 Task: In the Company uncc.edu, Add note: 'Set up a webinar to educate customers on new product features.'. Mark checkbox to create task to follow up ': In 1 week'. Create task, with  description: Schedule Meeting, Add due date: In 1 week; Add reminder: 1 hour before. Set Priority Low  and add note: Make sure to mention the limited-time discount offer during the sales call.. Logged in from softage.6@softage.net
Action: Mouse moved to (107, 72)
Screenshot: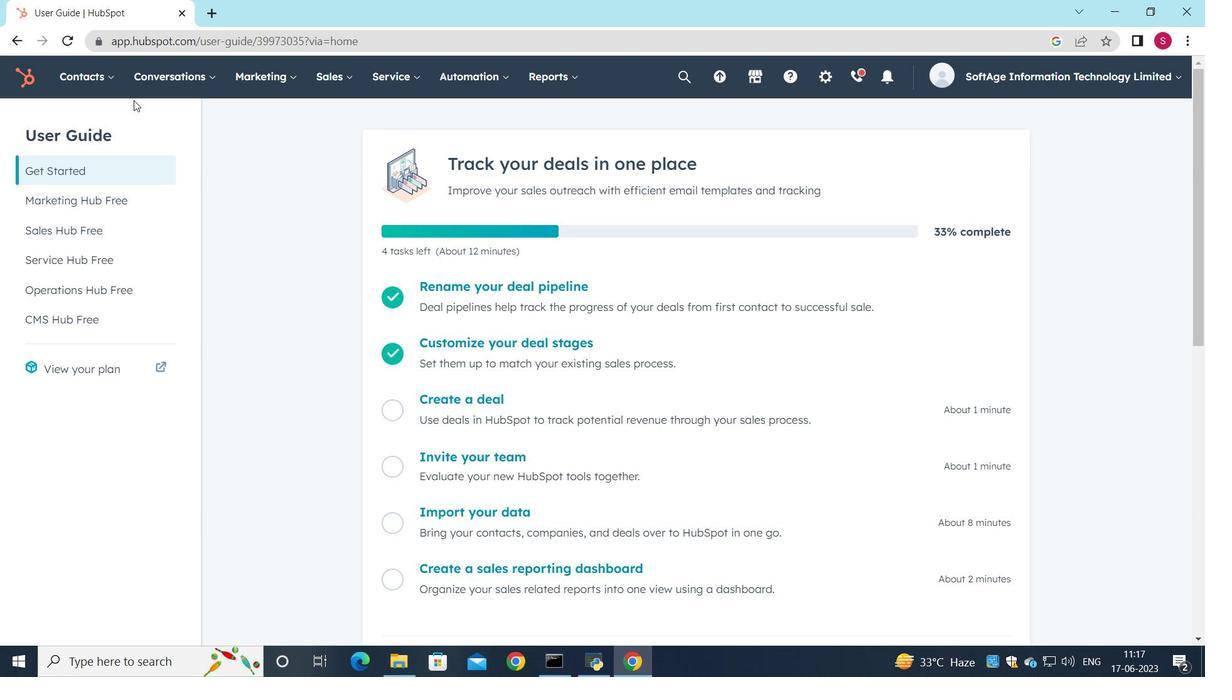 
Action: Mouse pressed left at (107, 72)
Screenshot: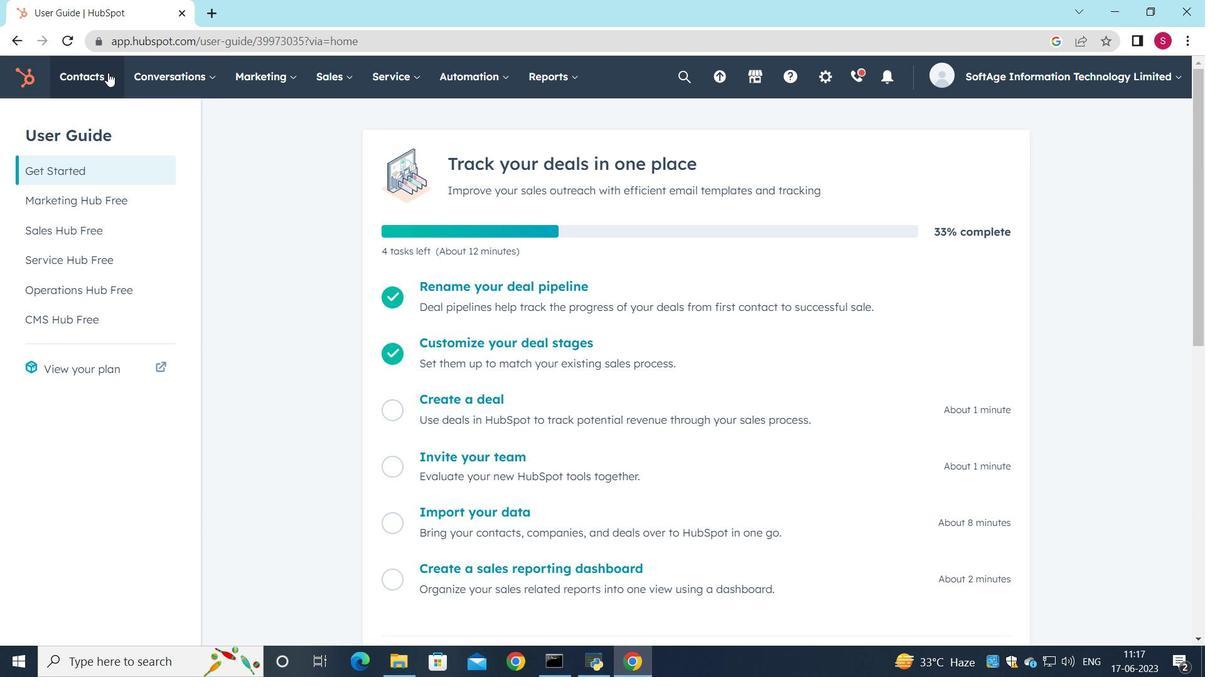 
Action: Mouse moved to (112, 156)
Screenshot: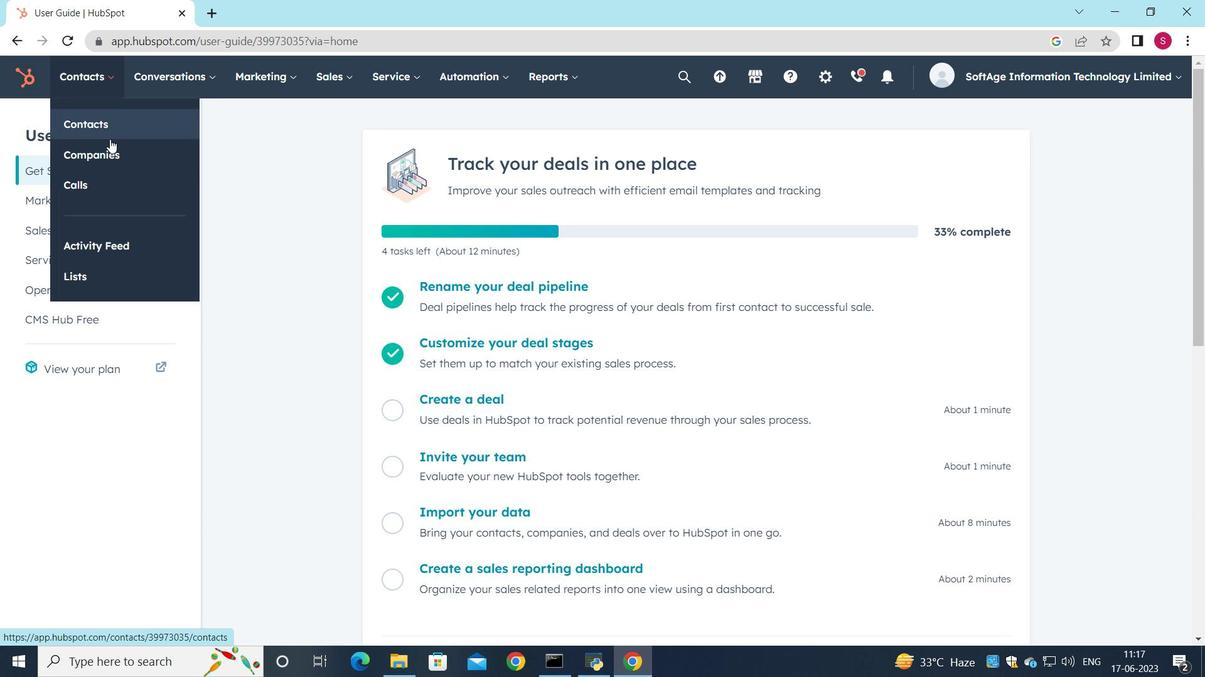 
Action: Mouse pressed left at (112, 156)
Screenshot: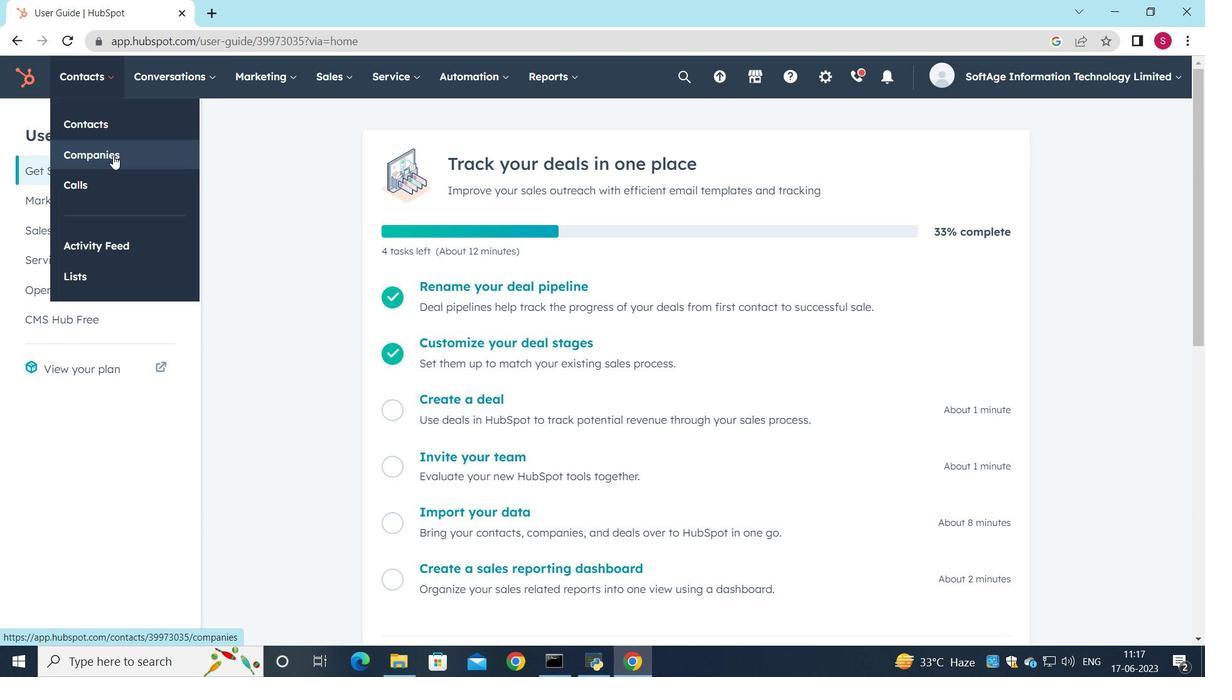 
Action: Mouse moved to (118, 248)
Screenshot: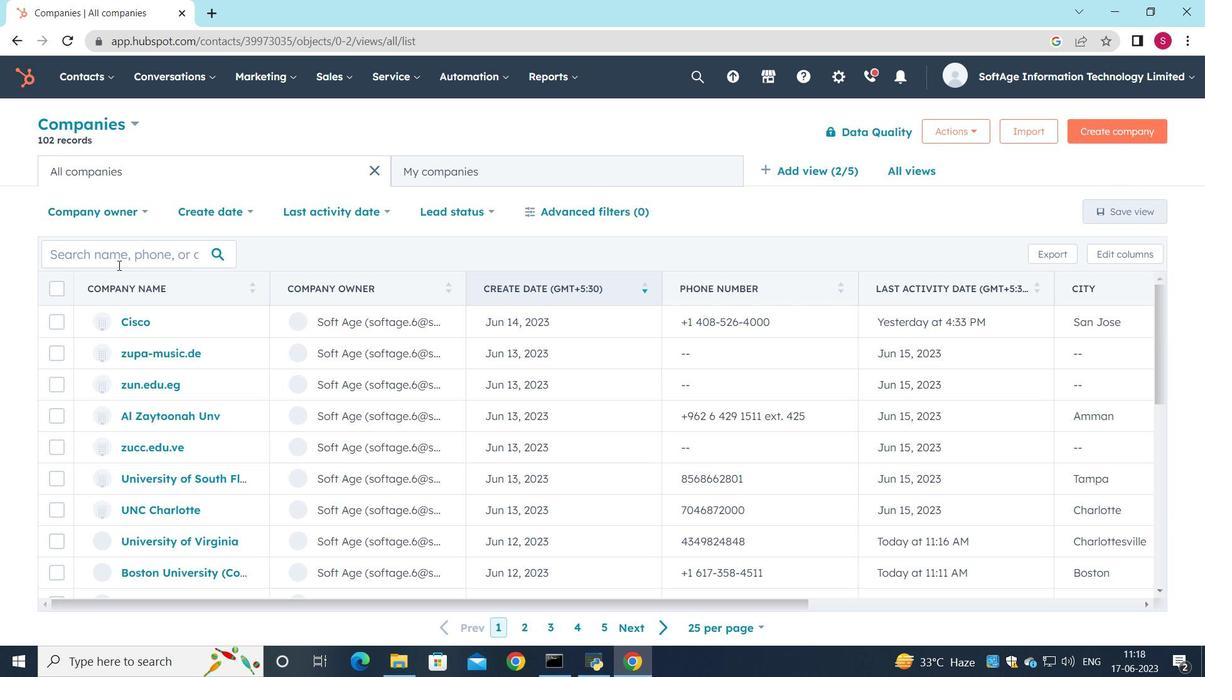 
Action: Mouse pressed left at (118, 248)
Screenshot: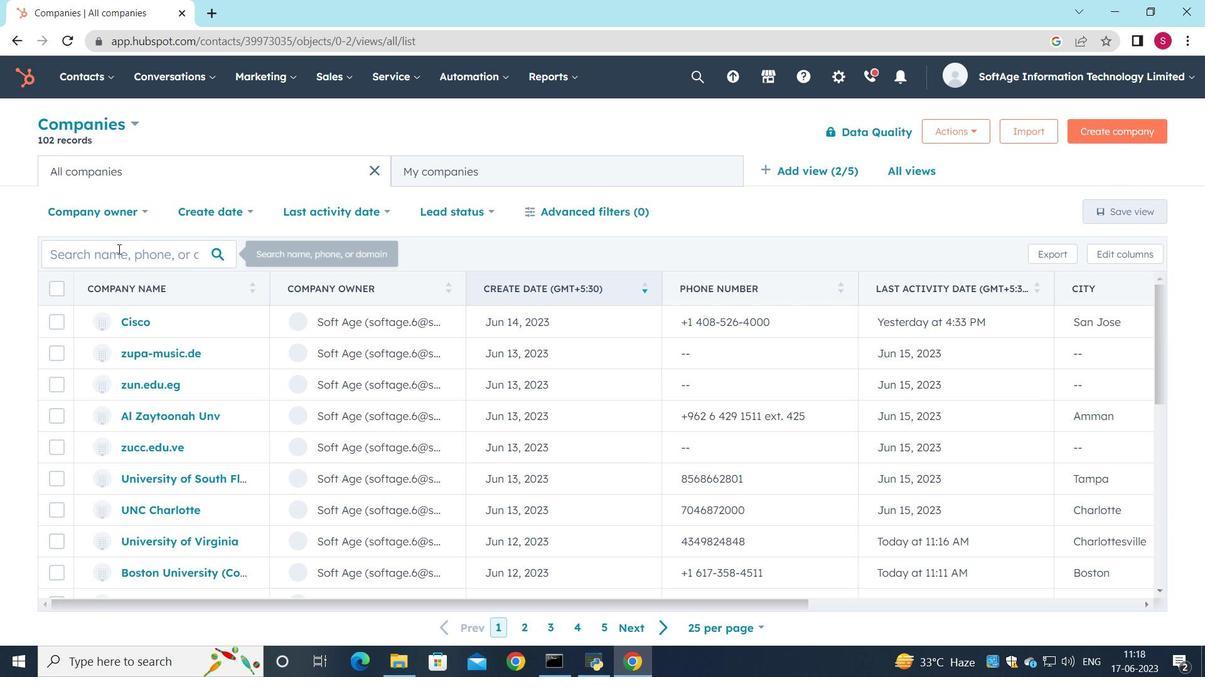 
Action: Key pressed uncc.edu
Screenshot: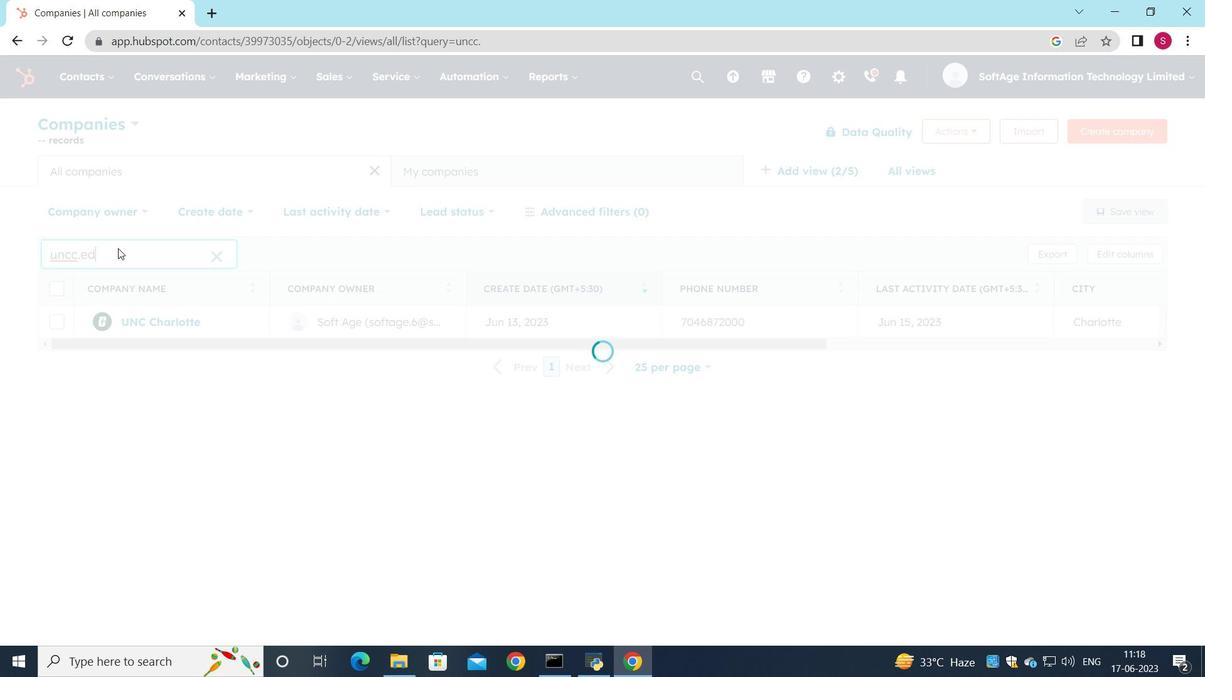 
Action: Mouse moved to (154, 322)
Screenshot: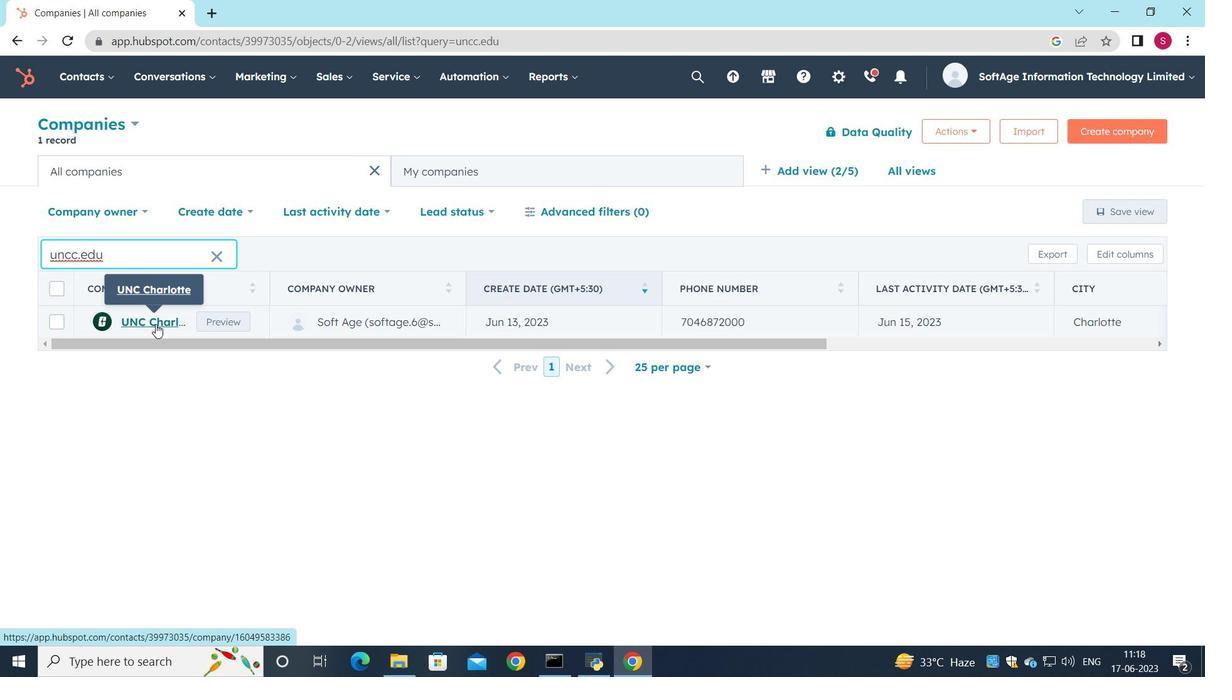 
Action: Mouse pressed left at (154, 322)
Screenshot: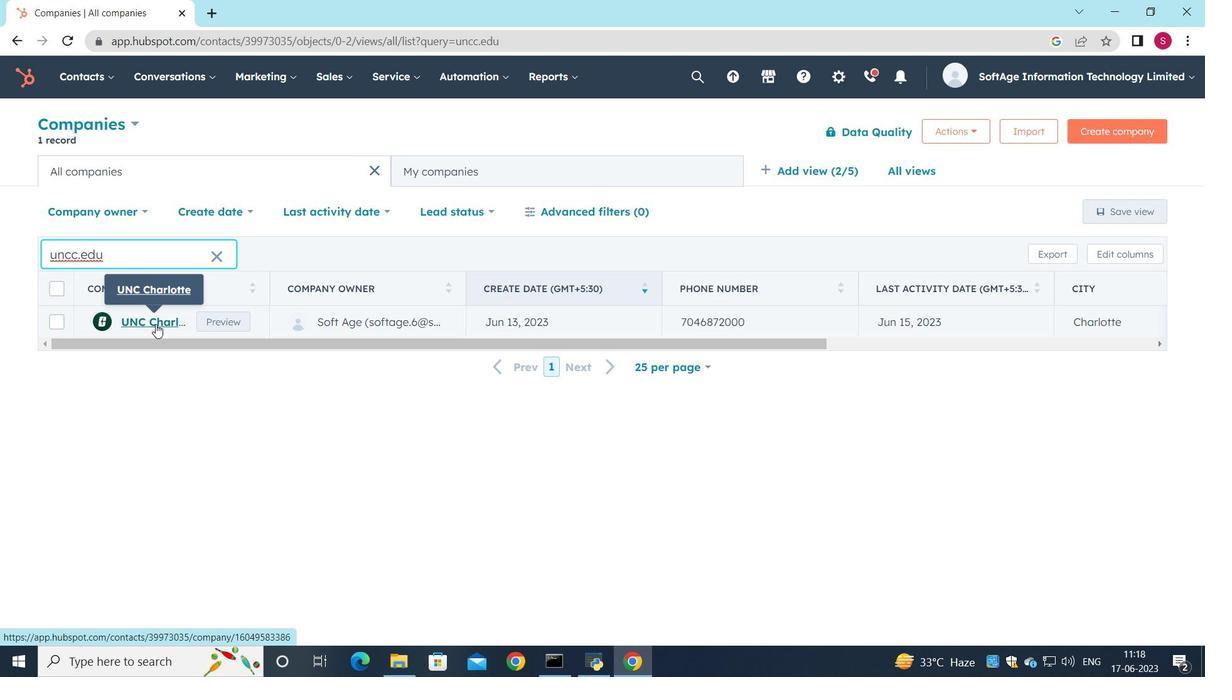 
Action: Mouse moved to (39, 256)
Screenshot: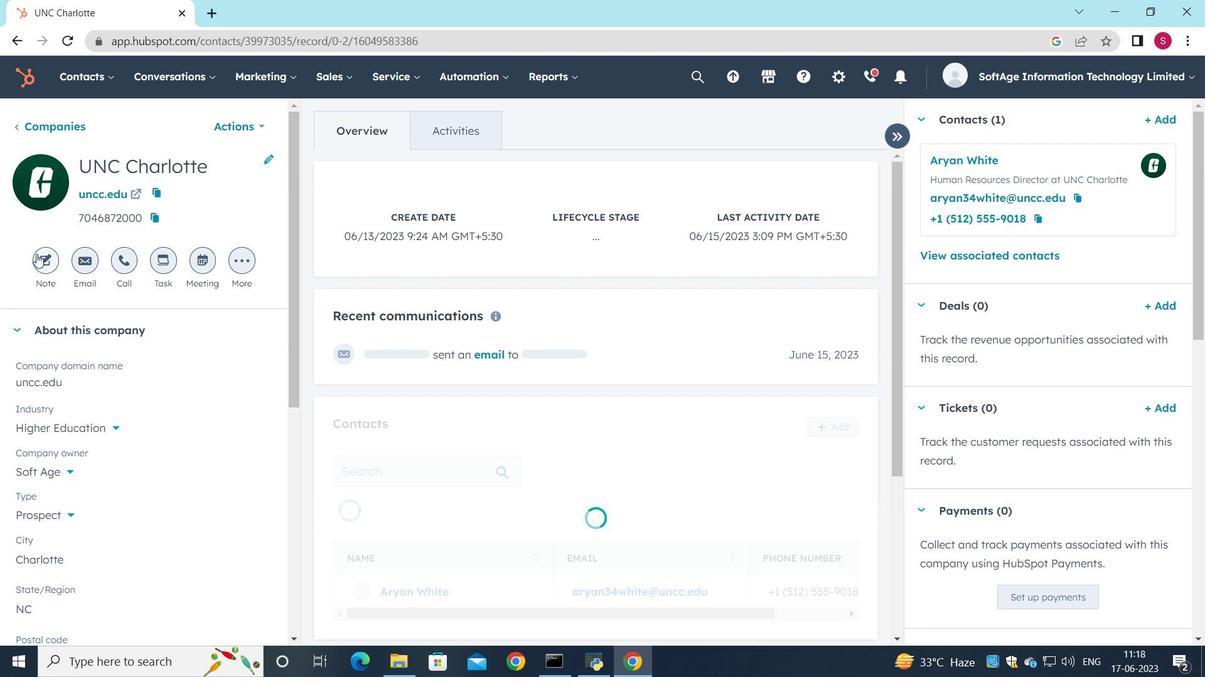 
Action: Mouse pressed left at (39, 256)
Screenshot: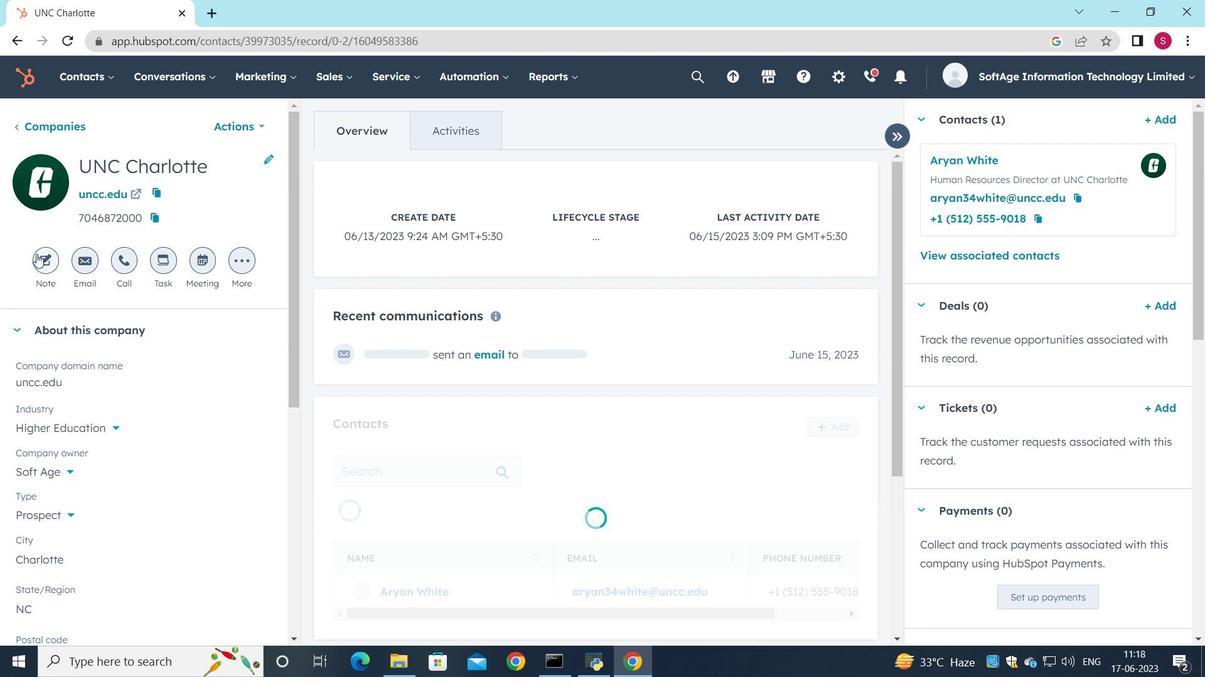 
Action: Mouse moved to (699, 311)
Screenshot: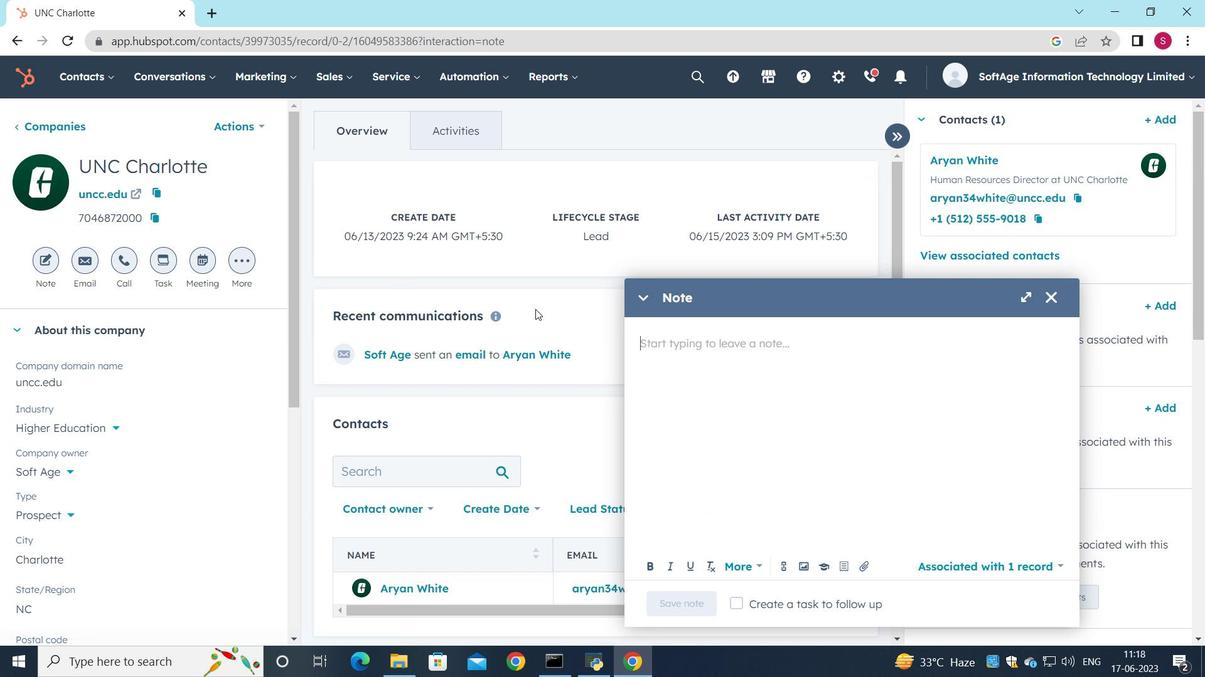 
Action: Key pressed <Key.shift>Set<Key.space>up<Key.space>a<Key.space>webinar<Key.space>to<Key.space>educate<Key.space>customers<Key.space>on<Key.space>new<Key.space>product<Key.space>features
Screenshot: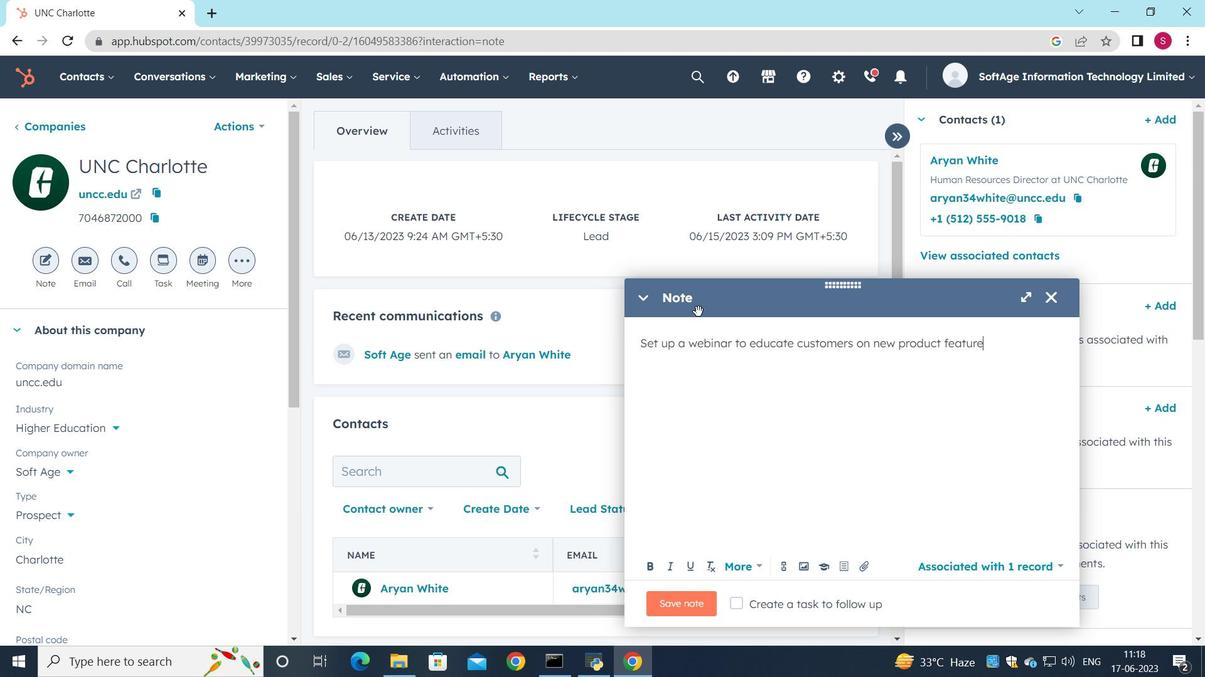 
Action: Mouse moved to (730, 598)
Screenshot: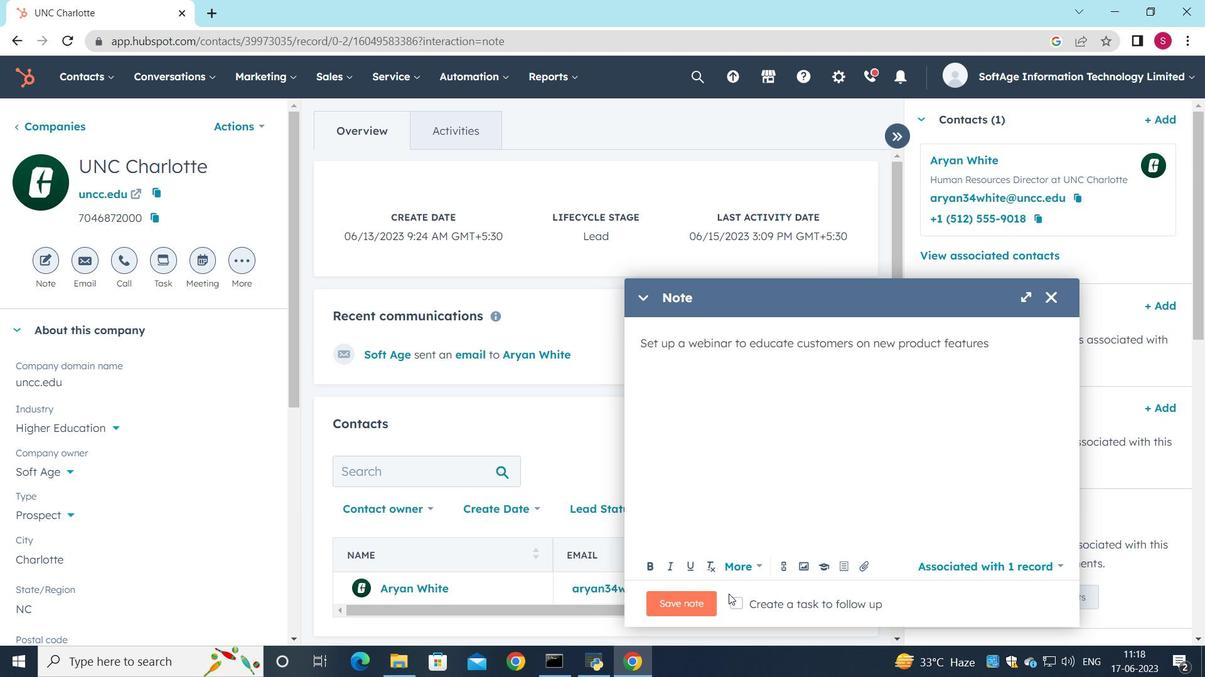 
Action: Mouse pressed left at (730, 598)
Screenshot: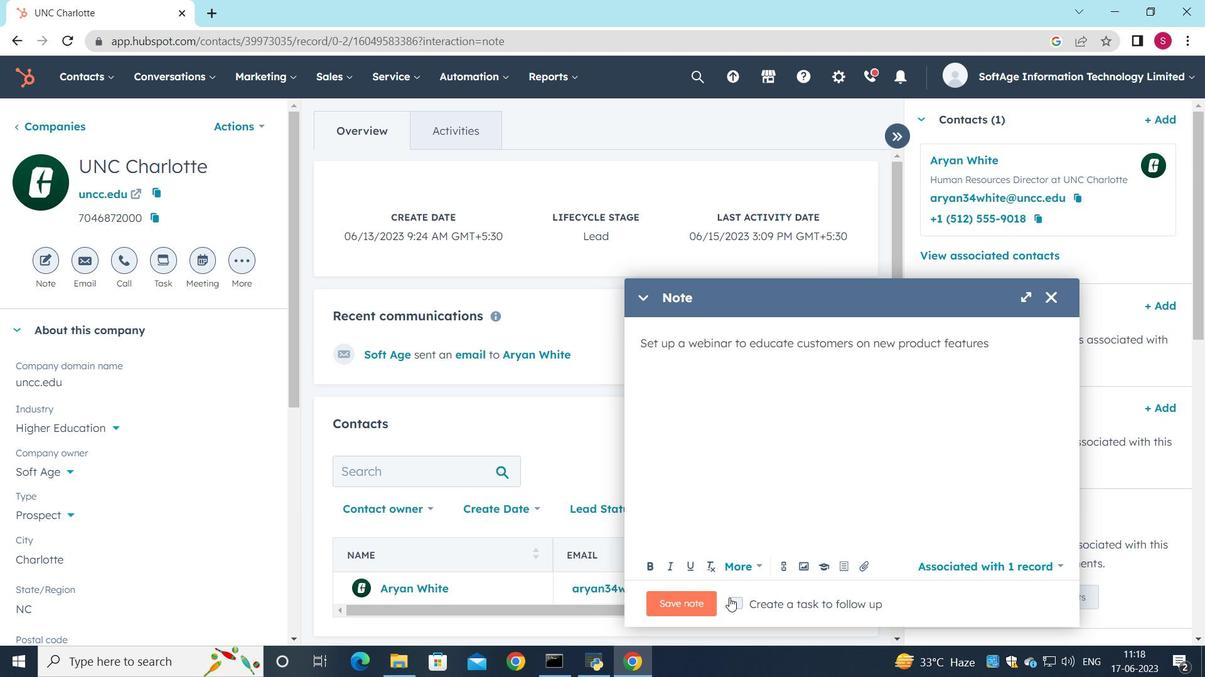 
Action: Mouse moved to (811, 613)
Screenshot: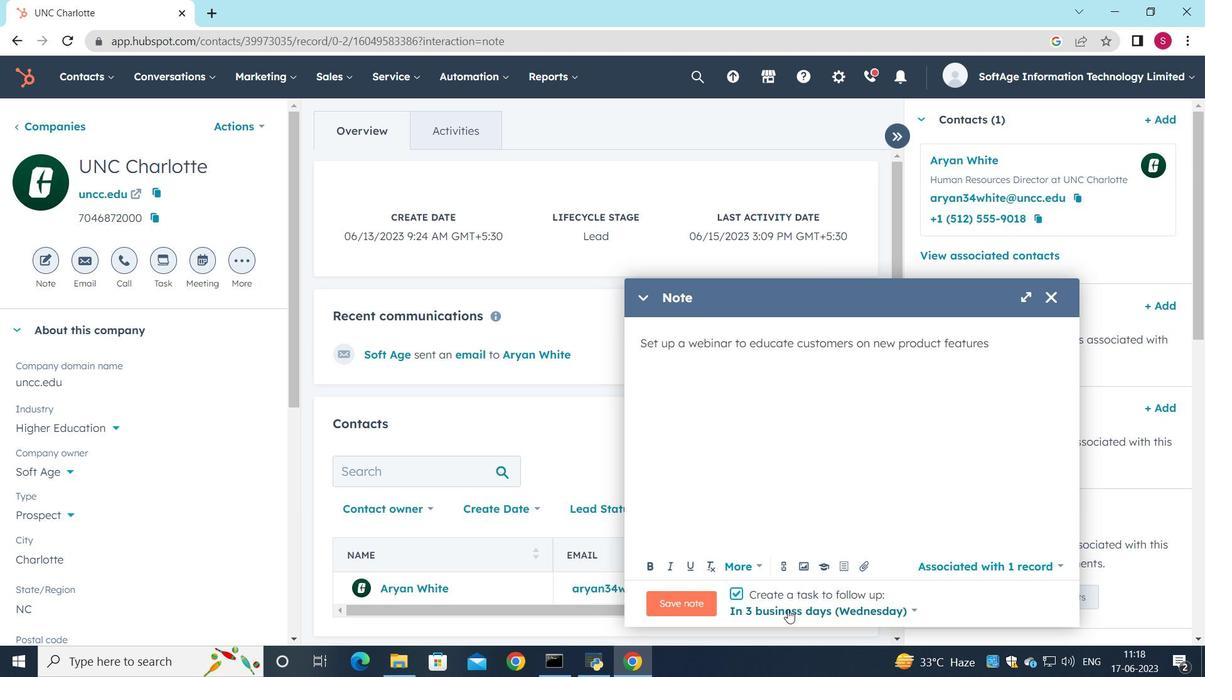 
Action: Mouse pressed left at (811, 613)
Screenshot: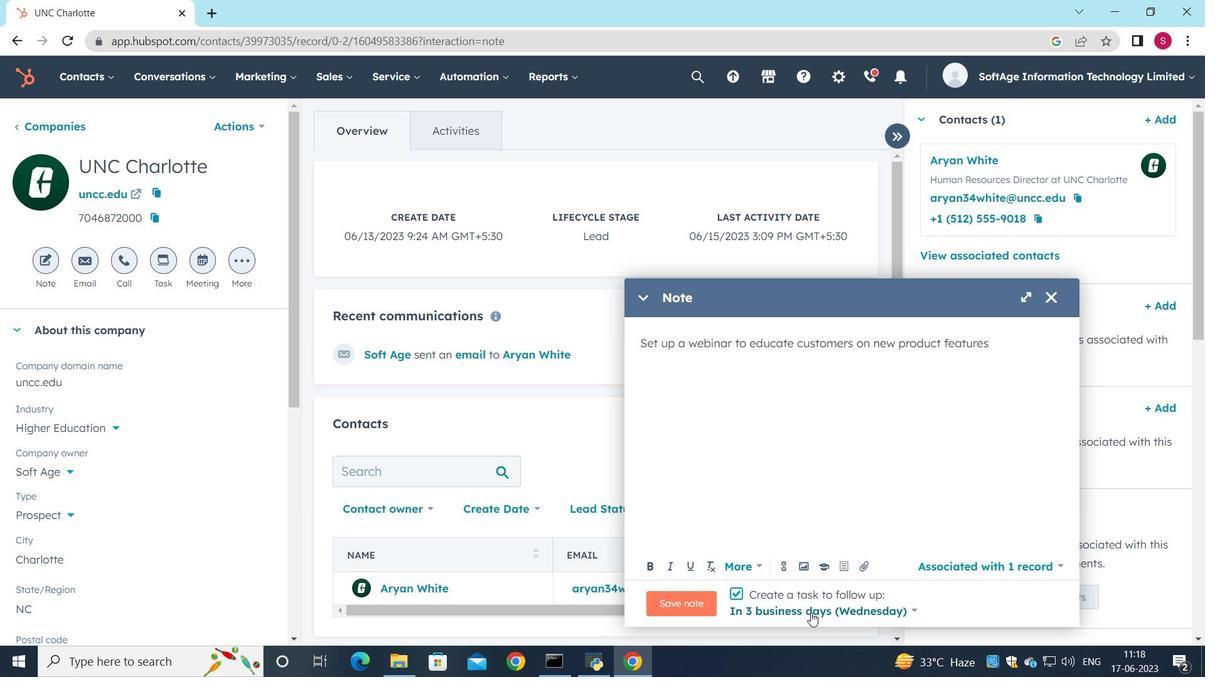 
Action: Mouse moved to (816, 483)
Screenshot: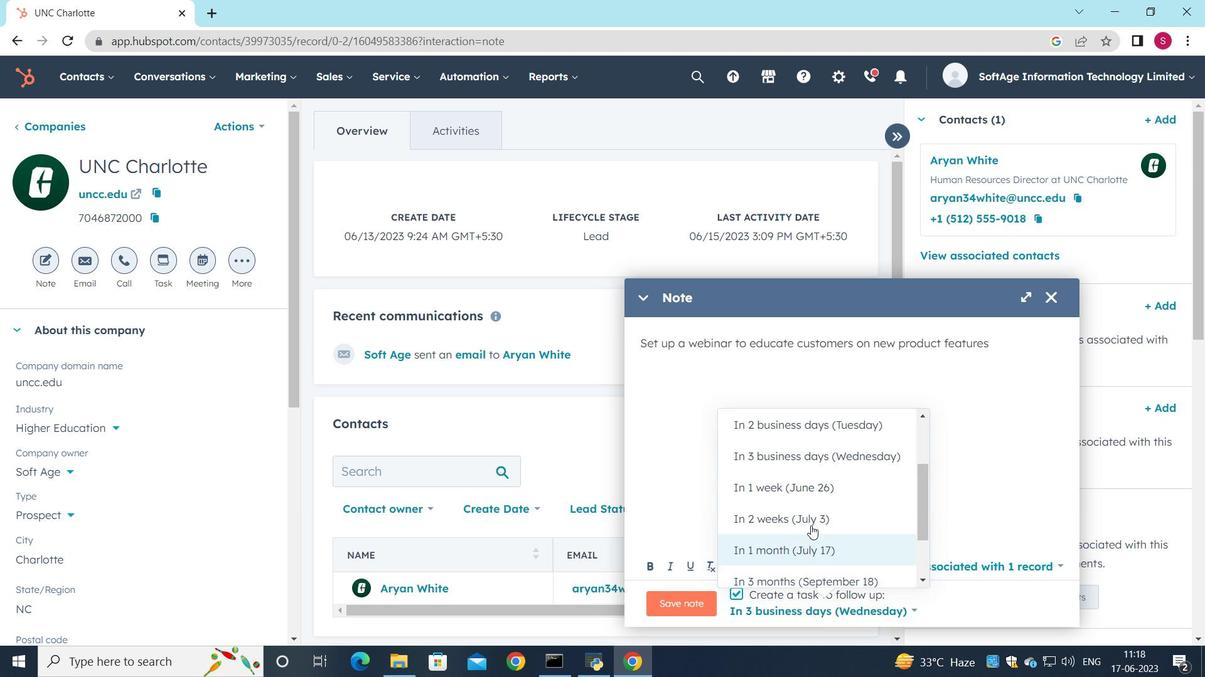 
Action: Mouse pressed left at (816, 483)
Screenshot: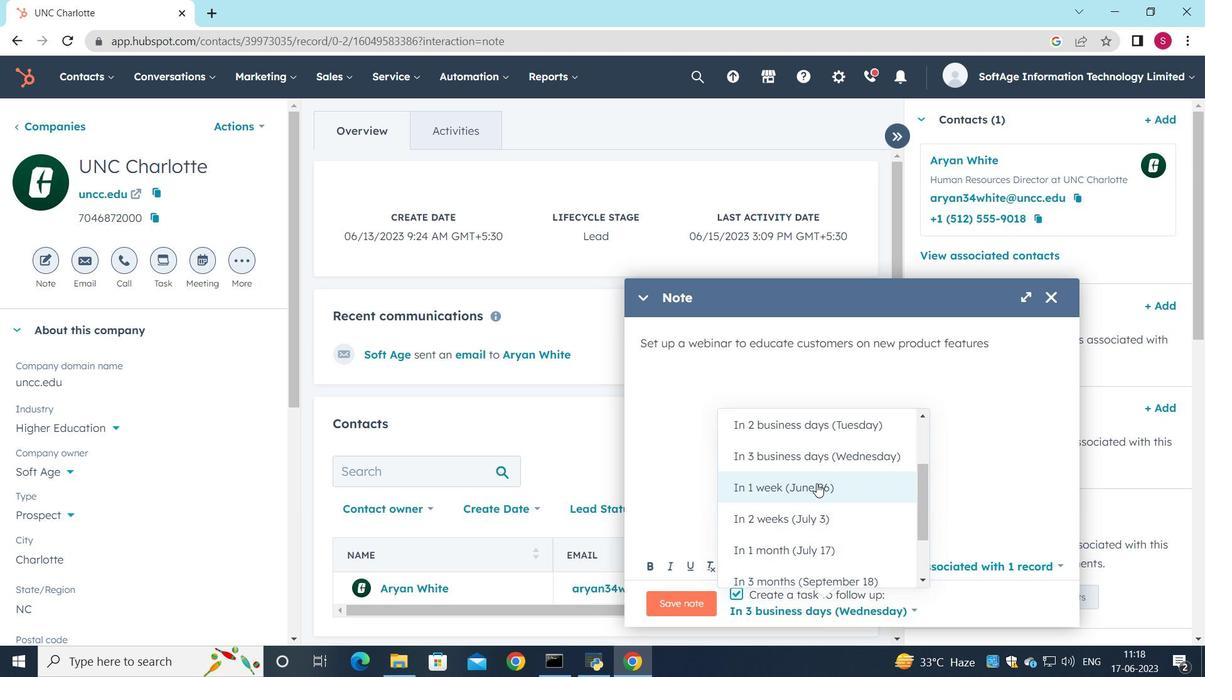 
Action: Mouse moved to (688, 612)
Screenshot: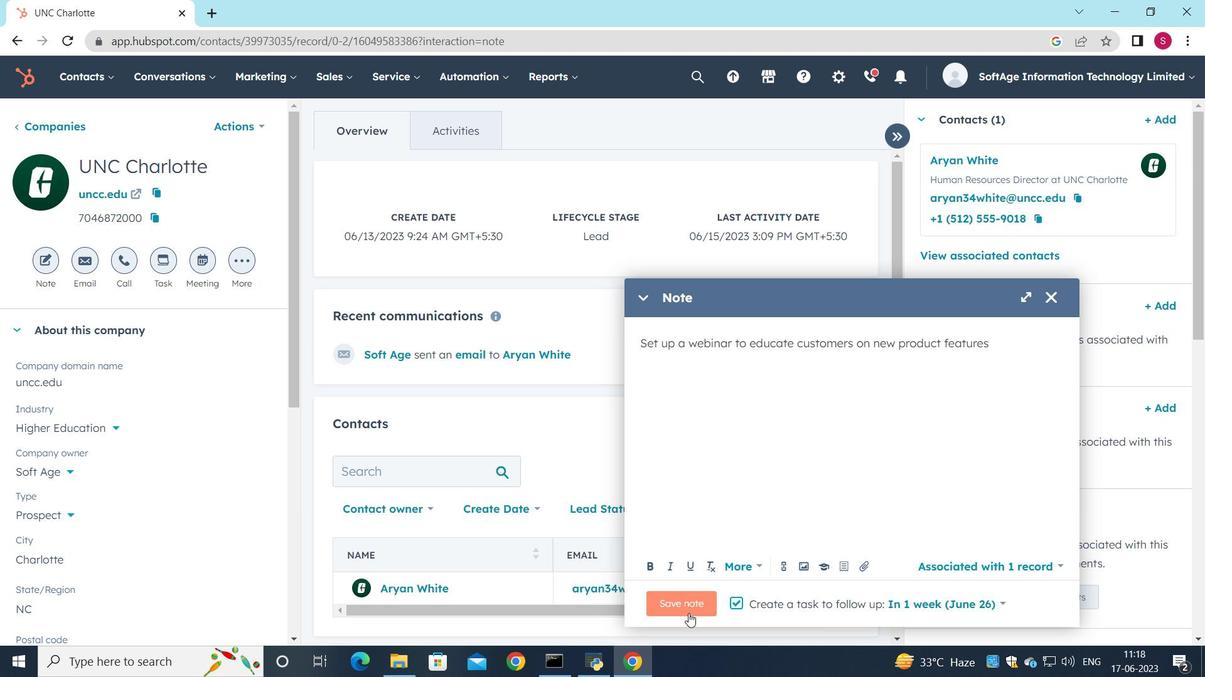 
Action: Mouse pressed left at (688, 612)
Screenshot: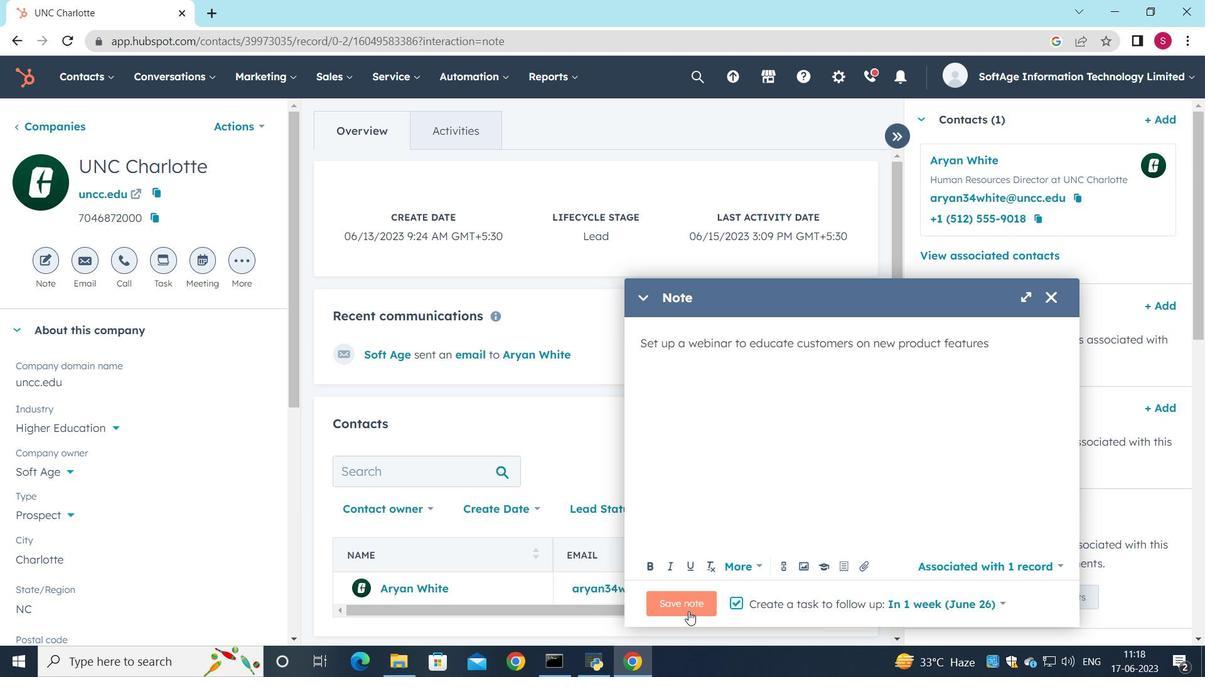 
Action: Mouse moved to (155, 273)
Screenshot: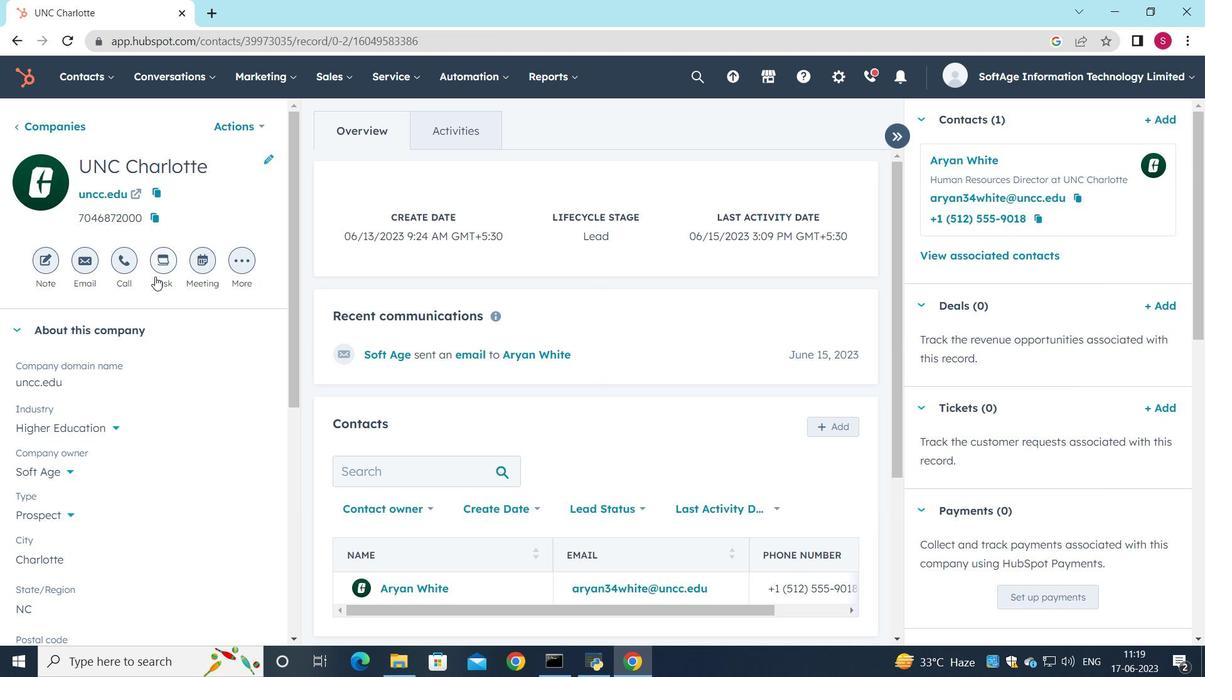 
Action: Mouse pressed left at (155, 273)
Screenshot: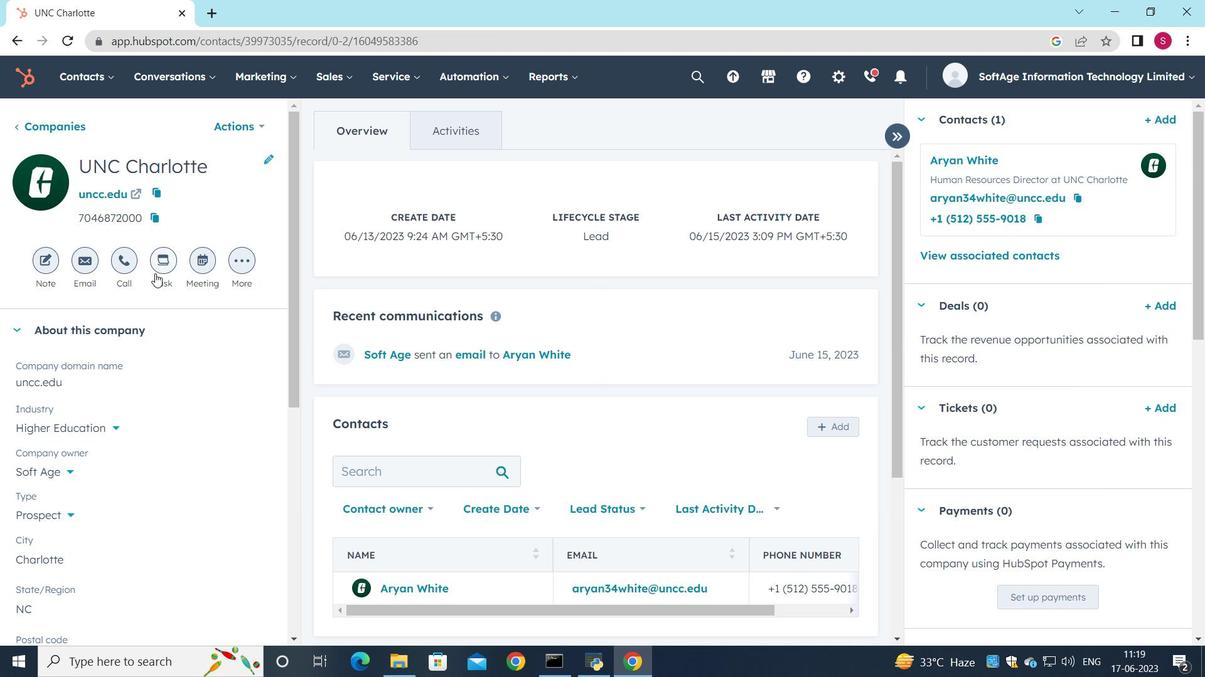 
Action: Mouse moved to (748, 263)
Screenshot: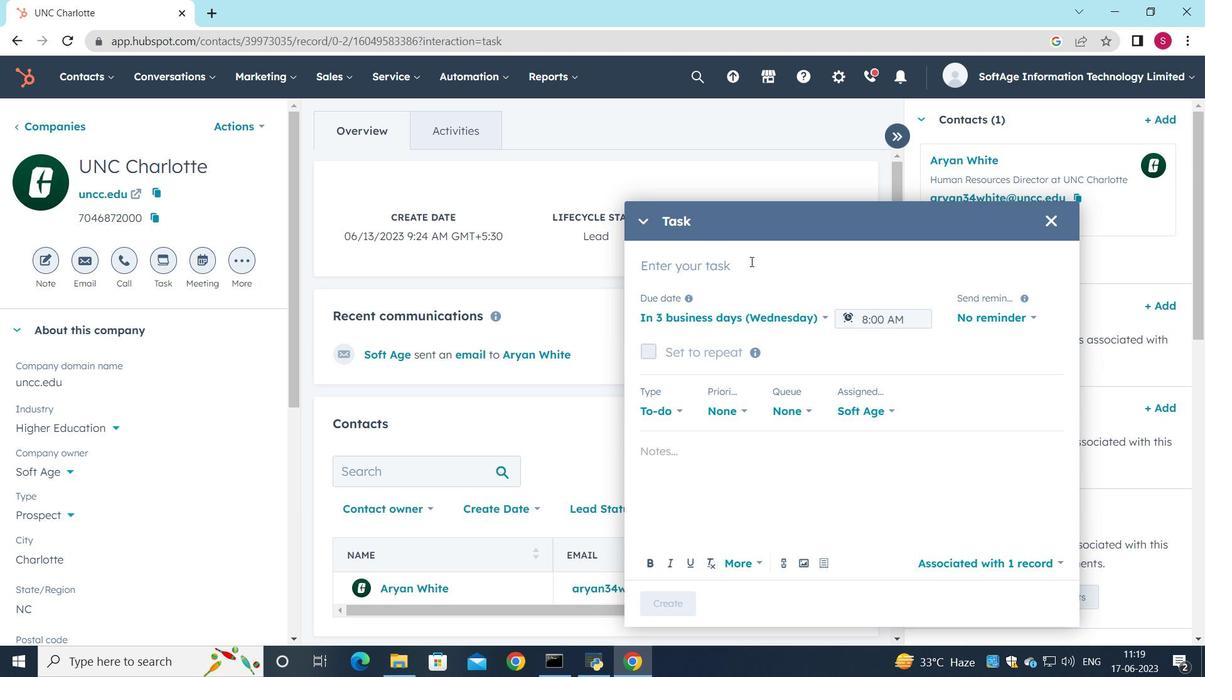 
Action: Key pressed <Key.shift>Schedule<Key.space><Key.shift>Meeting
Screenshot: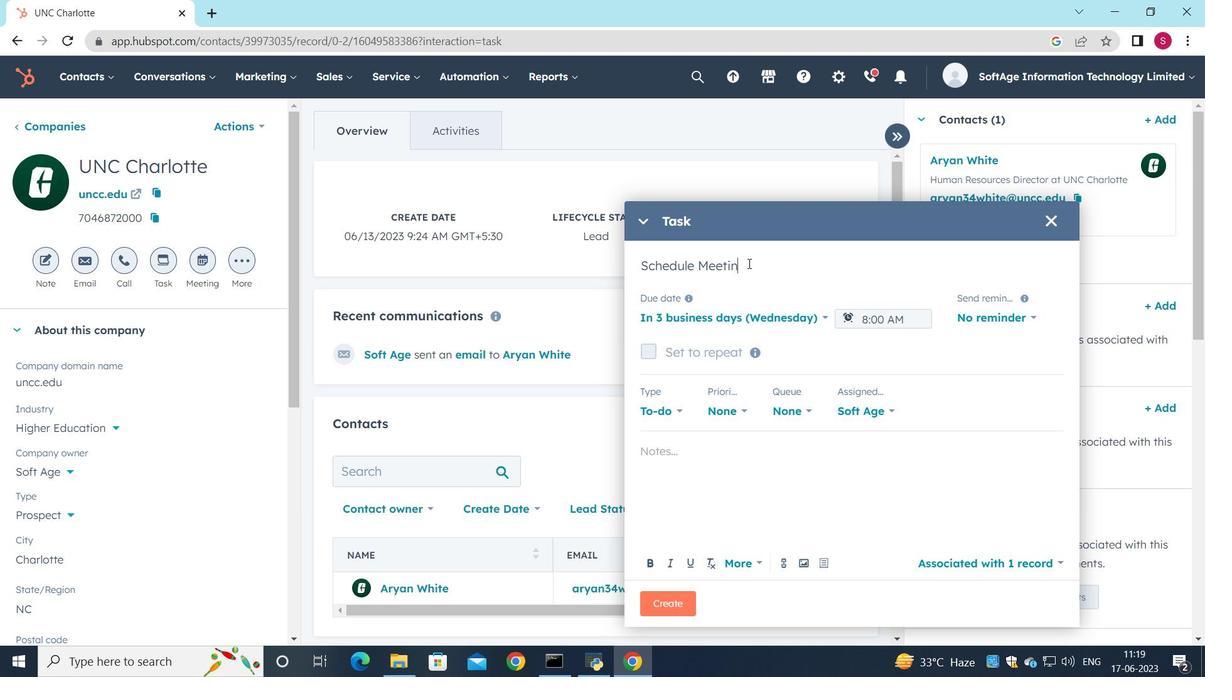 
Action: Mouse moved to (820, 323)
Screenshot: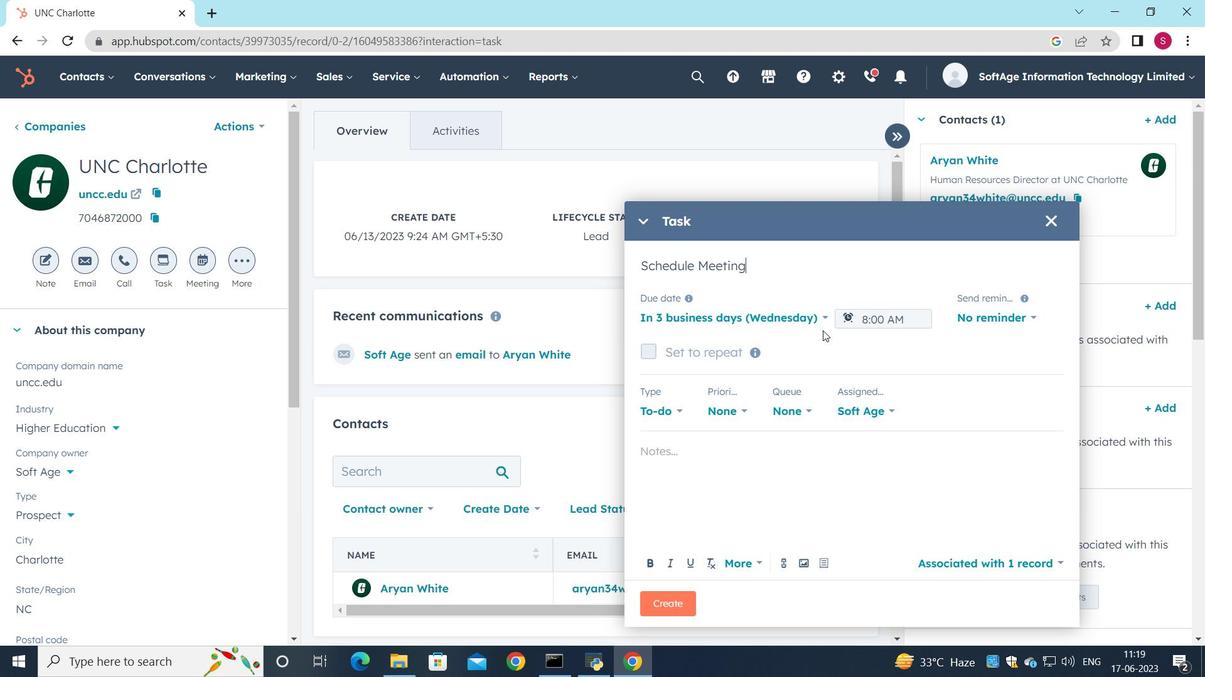 
Action: Mouse pressed left at (820, 323)
Screenshot: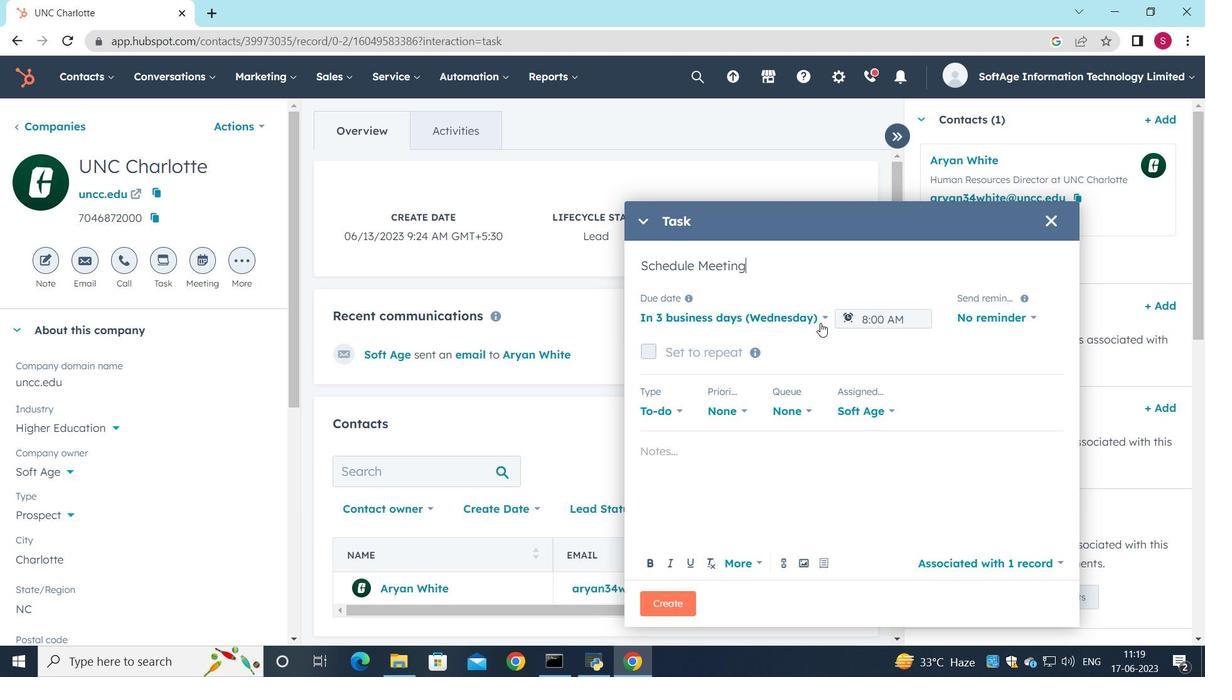 
Action: Mouse moved to (753, 427)
Screenshot: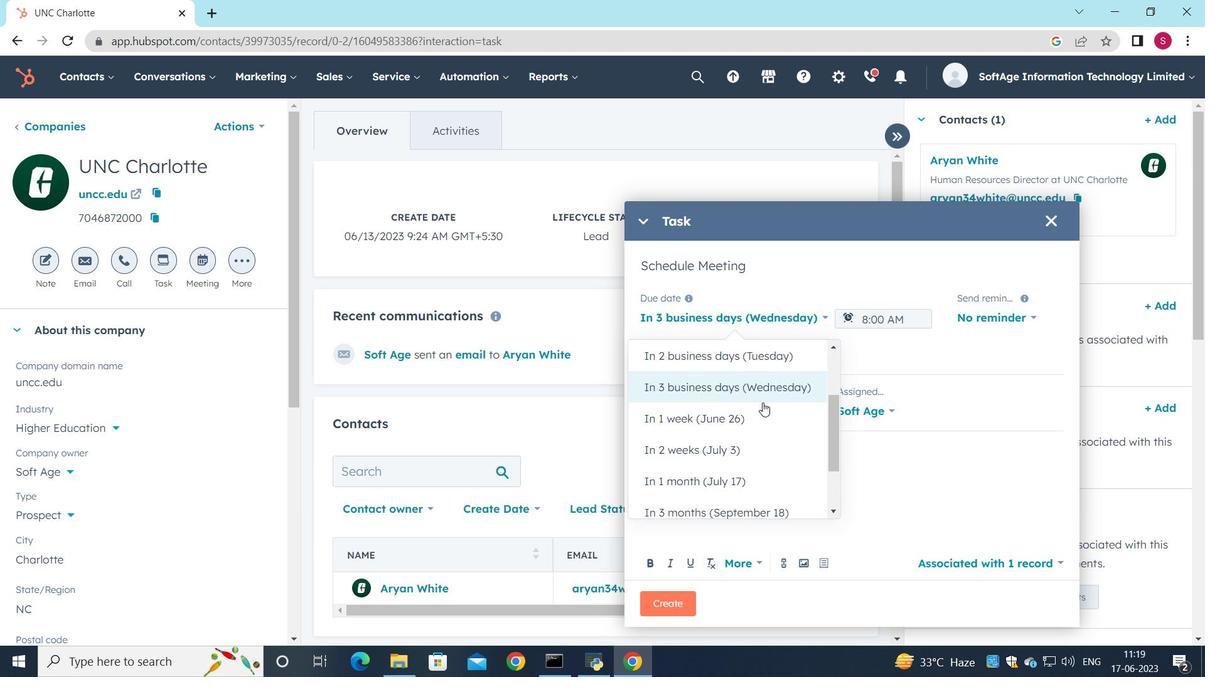 
Action: Mouse pressed left at (753, 427)
Screenshot: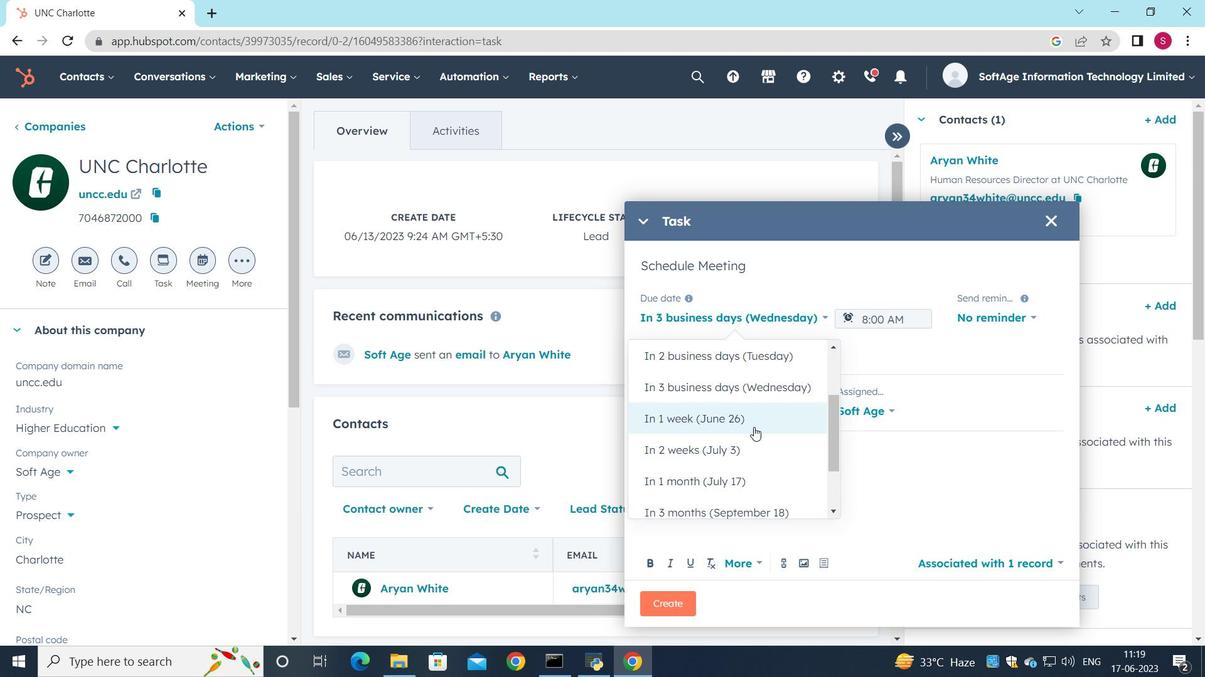 
Action: Mouse moved to (957, 321)
Screenshot: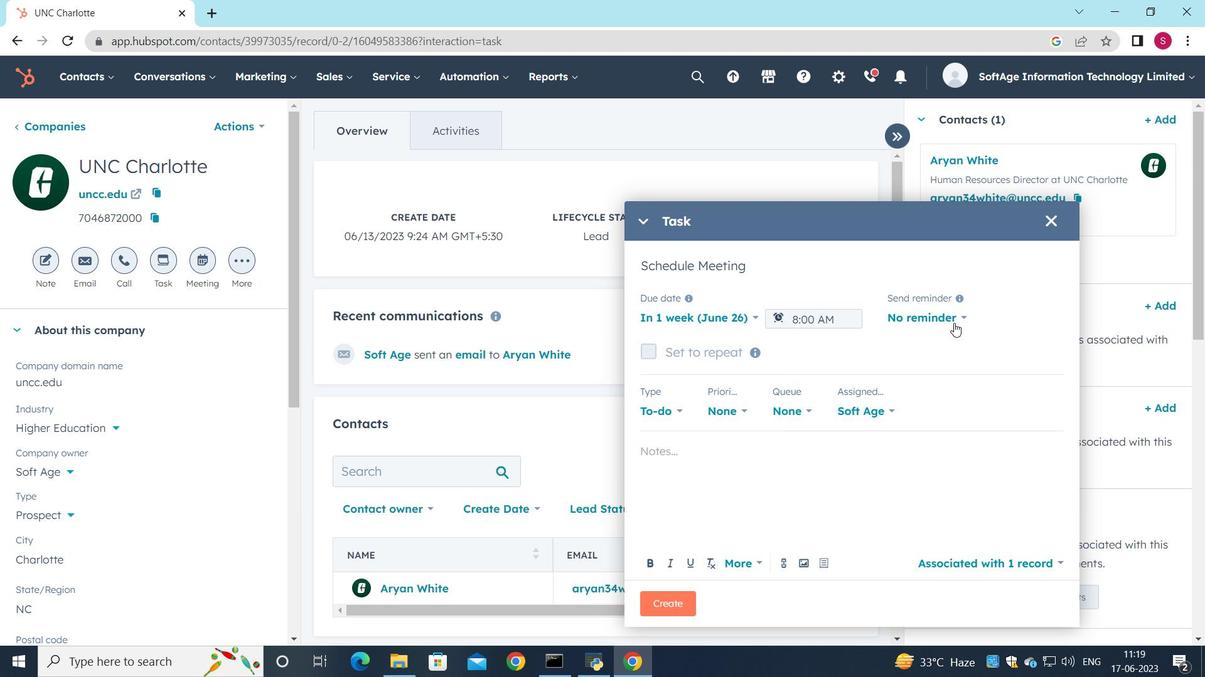 
Action: Mouse pressed left at (957, 321)
Screenshot: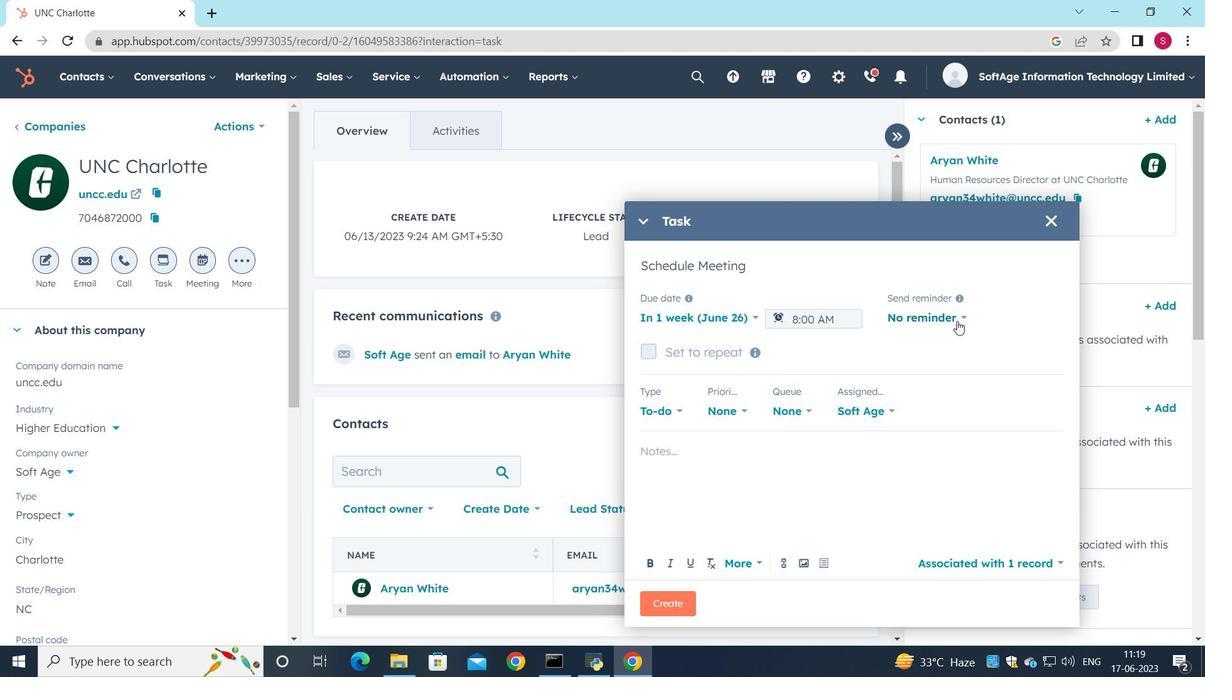 
Action: Mouse moved to (901, 448)
Screenshot: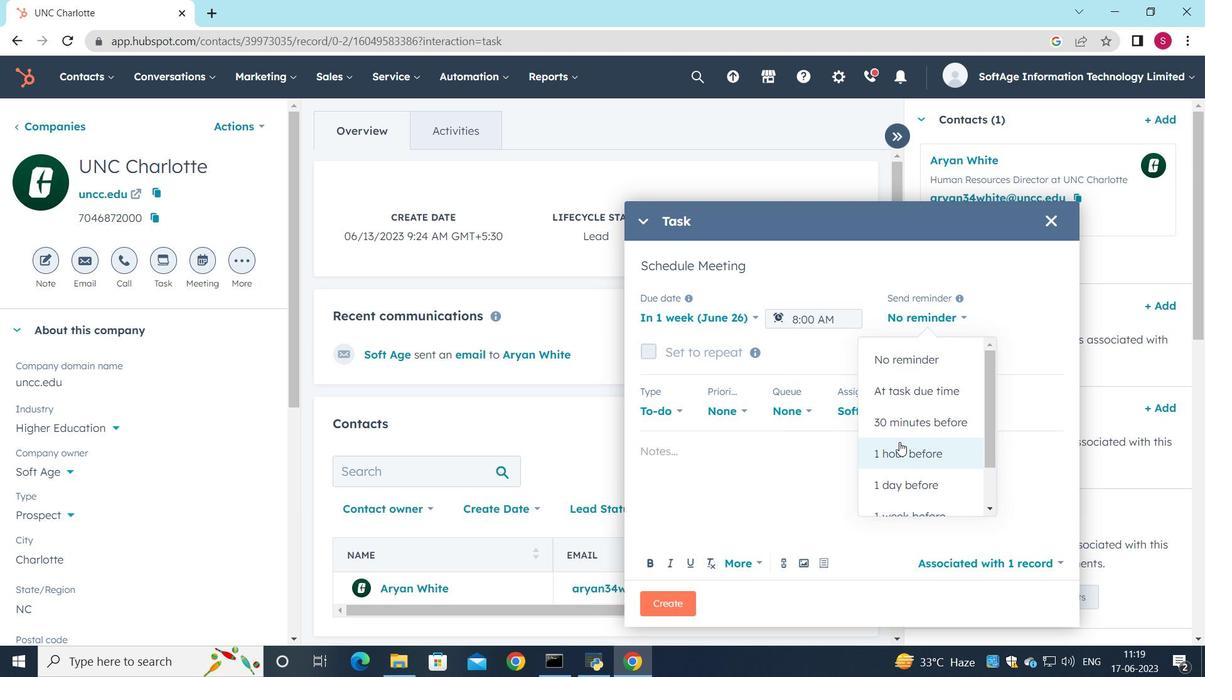 
Action: Mouse pressed left at (901, 448)
Screenshot: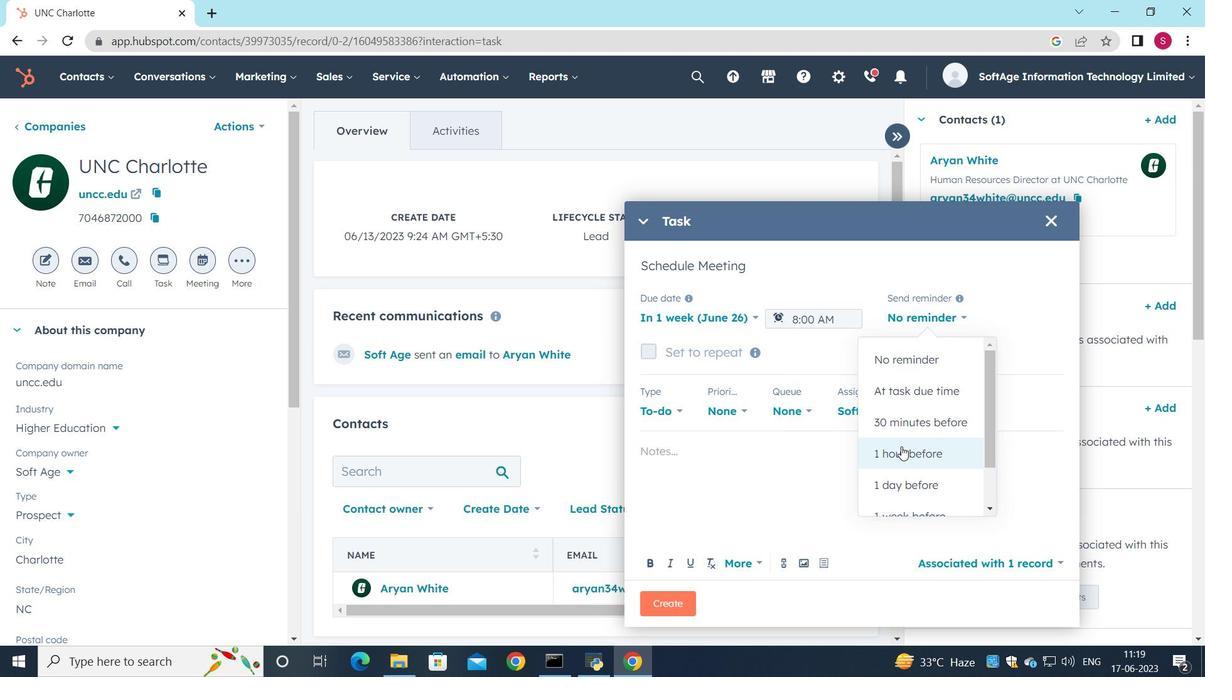 
Action: Mouse moved to (745, 408)
Screenshot: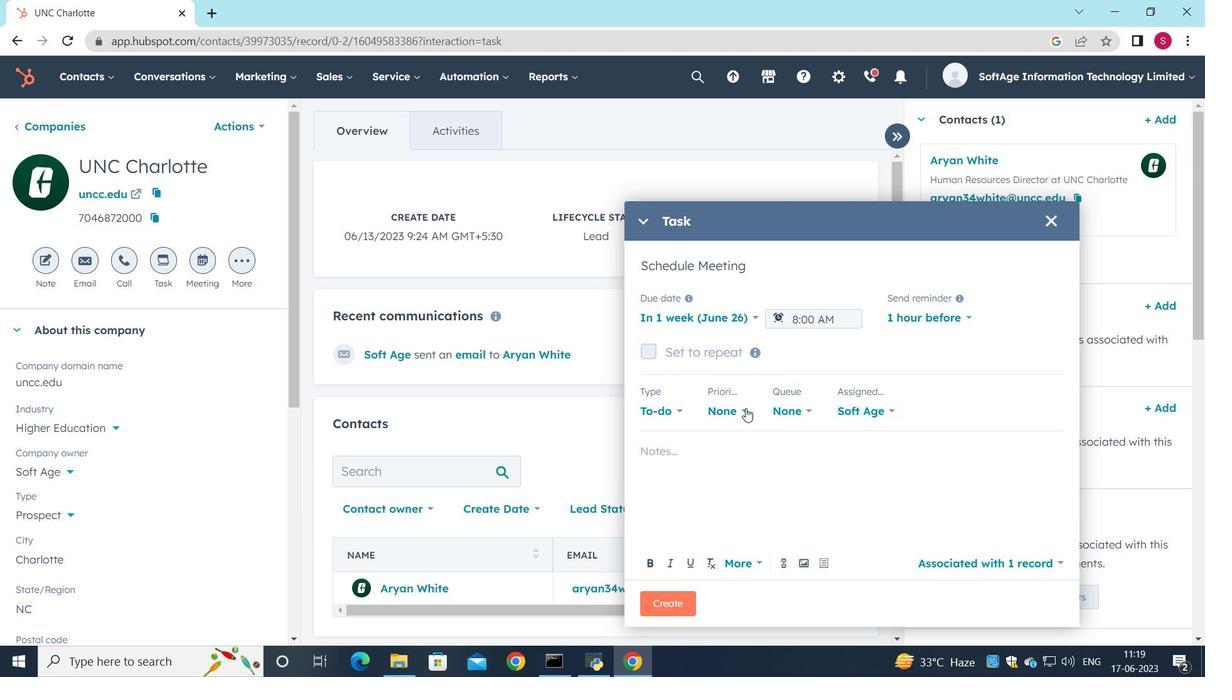 
Action: Mouse pressed left at (745, 408)
Screenshot: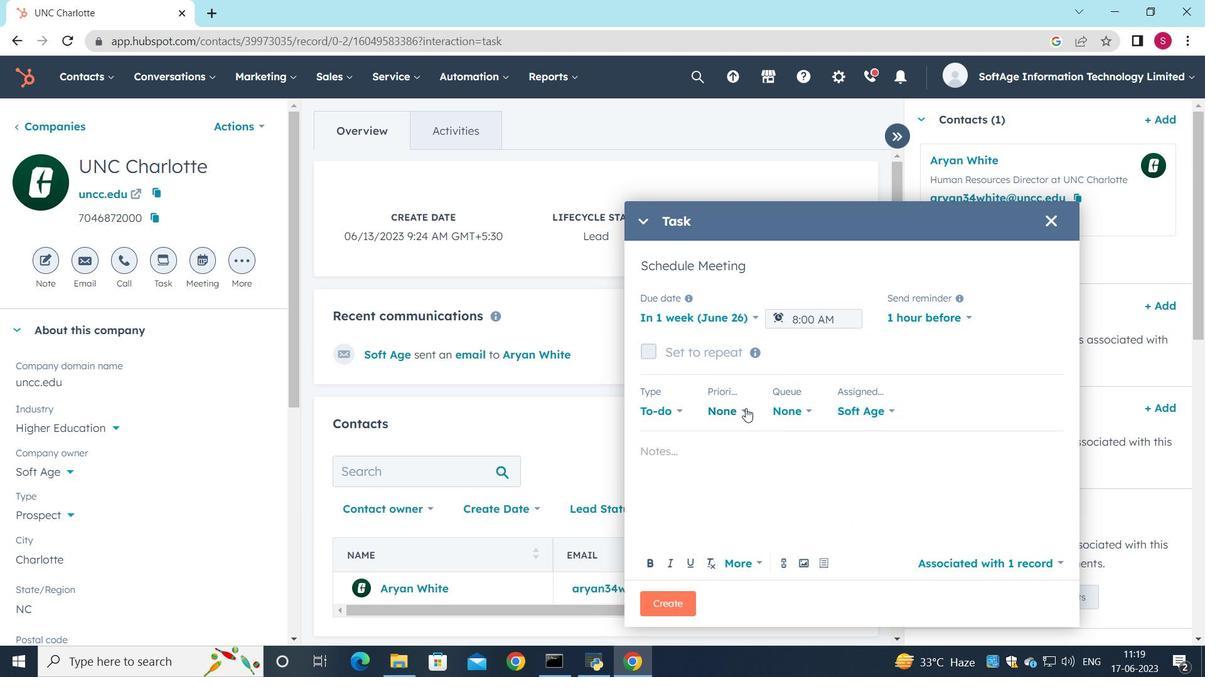 
Action: Mouse moved to (736, 478)
Screenshot: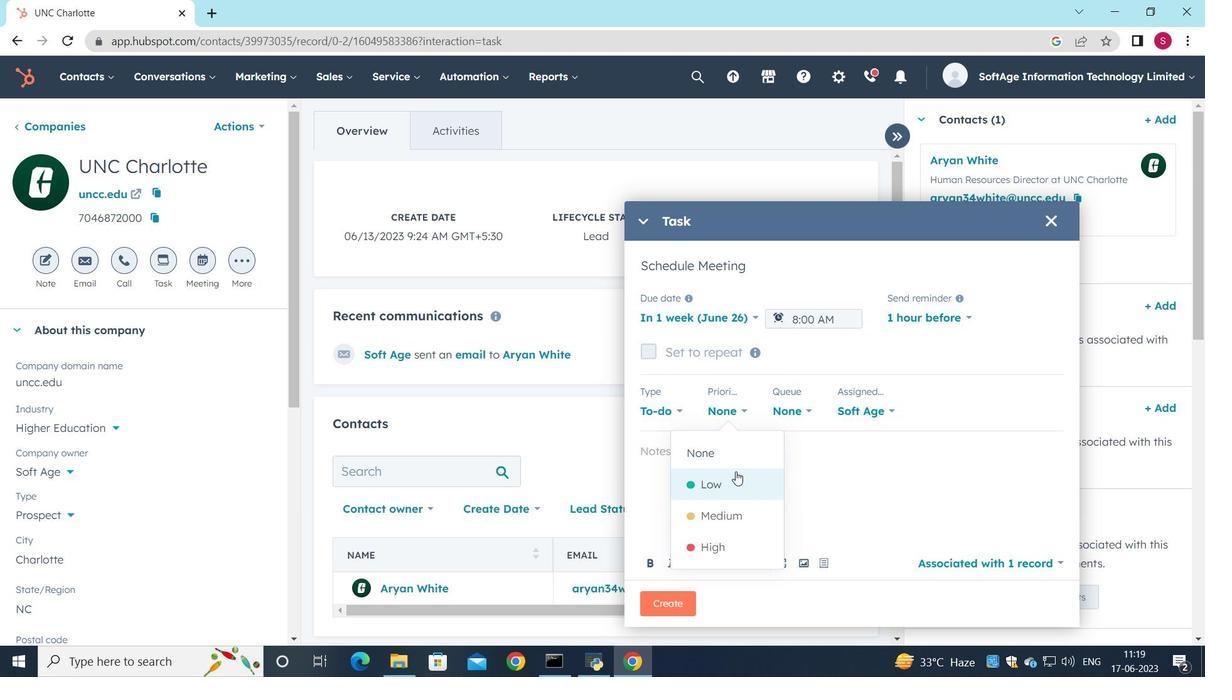
Action: Mouse pressed left at (736, 478)
Screenshot: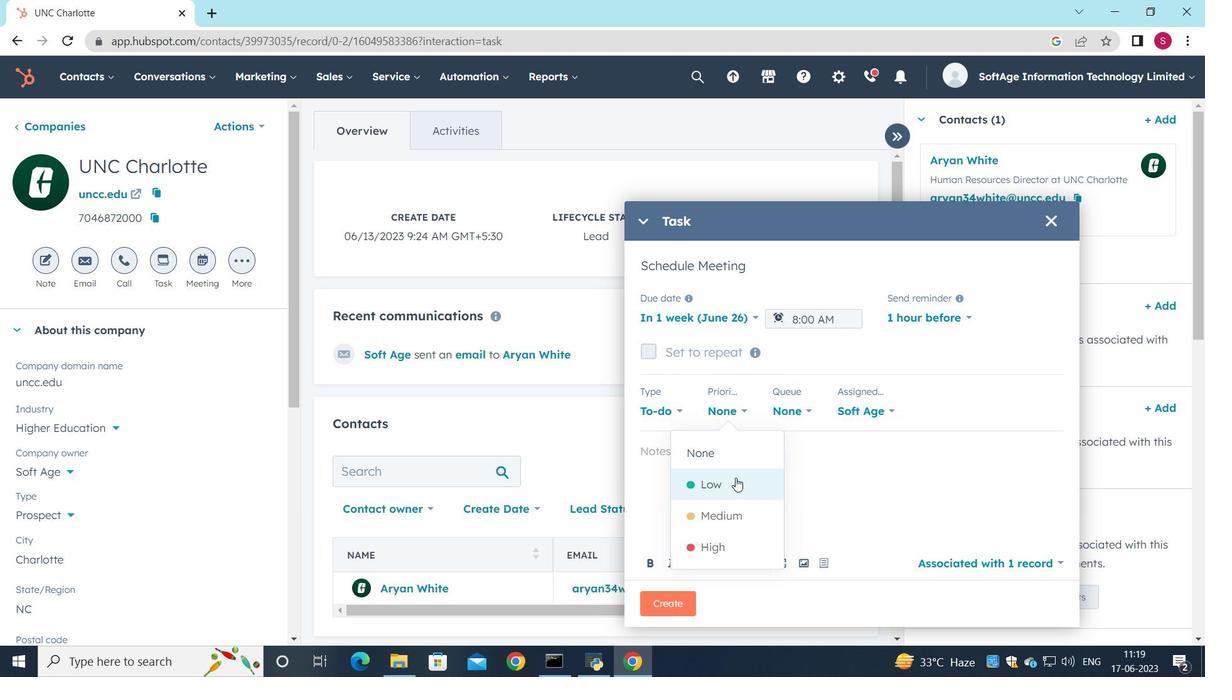 
Action: Mouse moved to (684, 458)
Screenshot: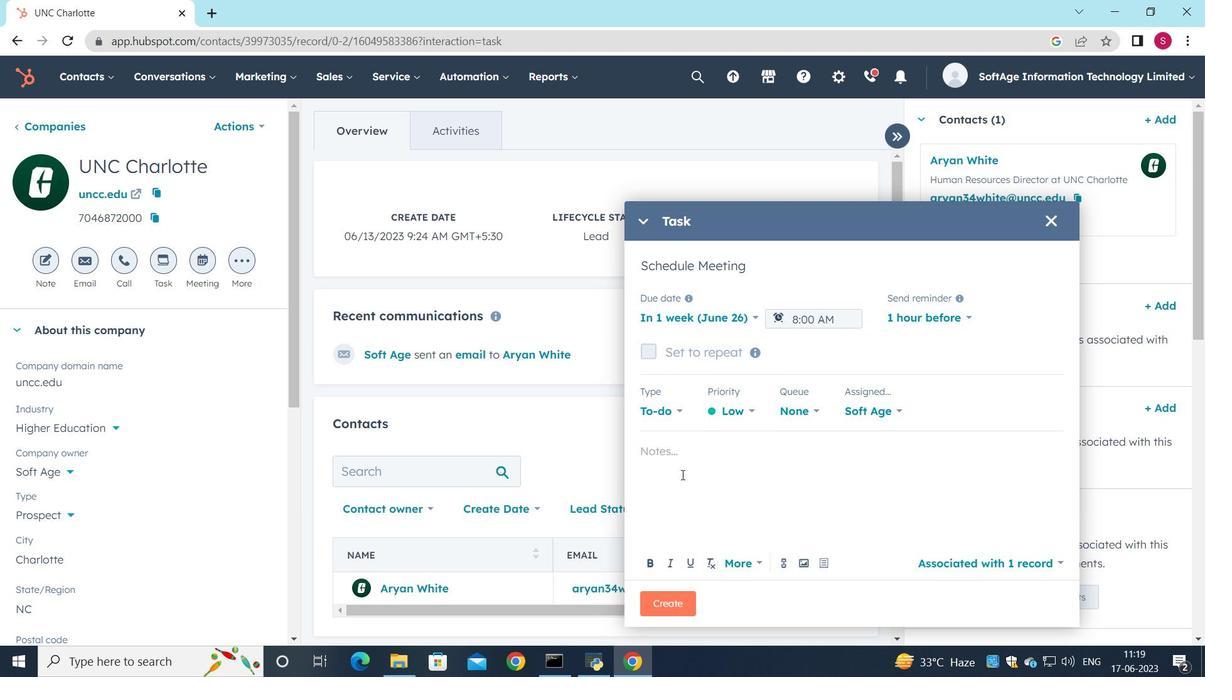 
Action: Mouse pressed left at (684, 458)
Screenshot: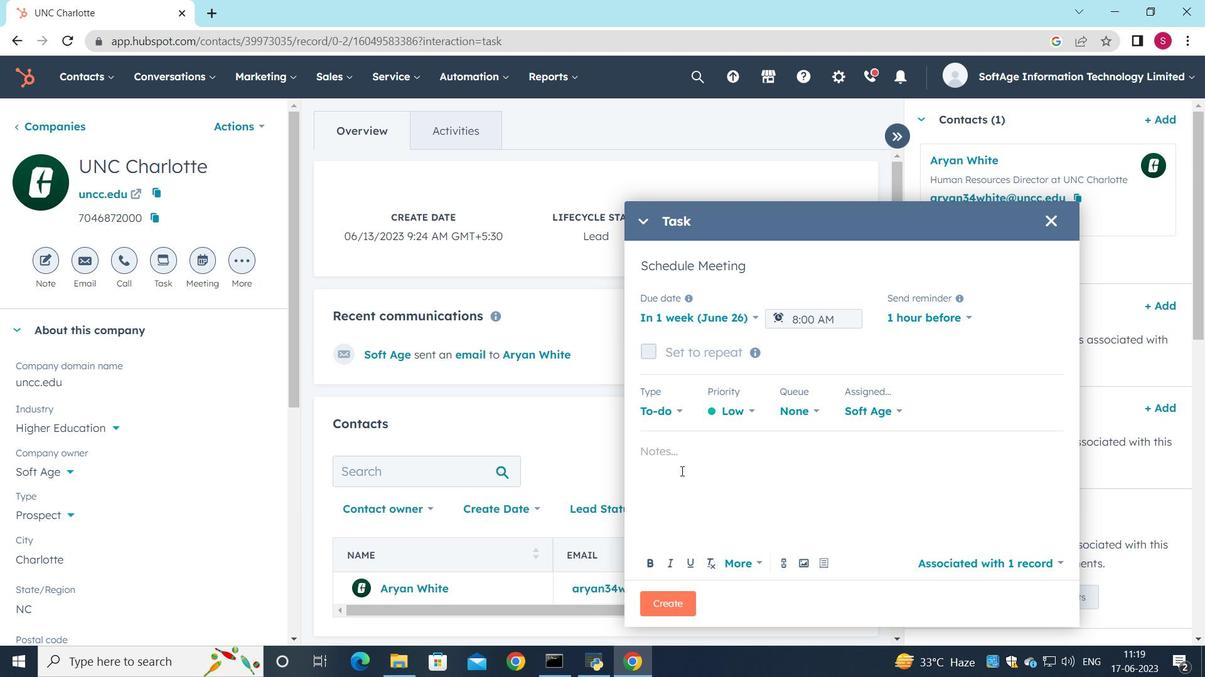 
Action: Key pressed <Key.shift>Make<Key.space>sure<Key.space>to<Key.space>mention<Key.space>the<Key.space>limited-time<Key.space>discount<Key.space>offer<Key.space>during<Key.space>the<Key.space>sales<Key.space>call
Screenshot: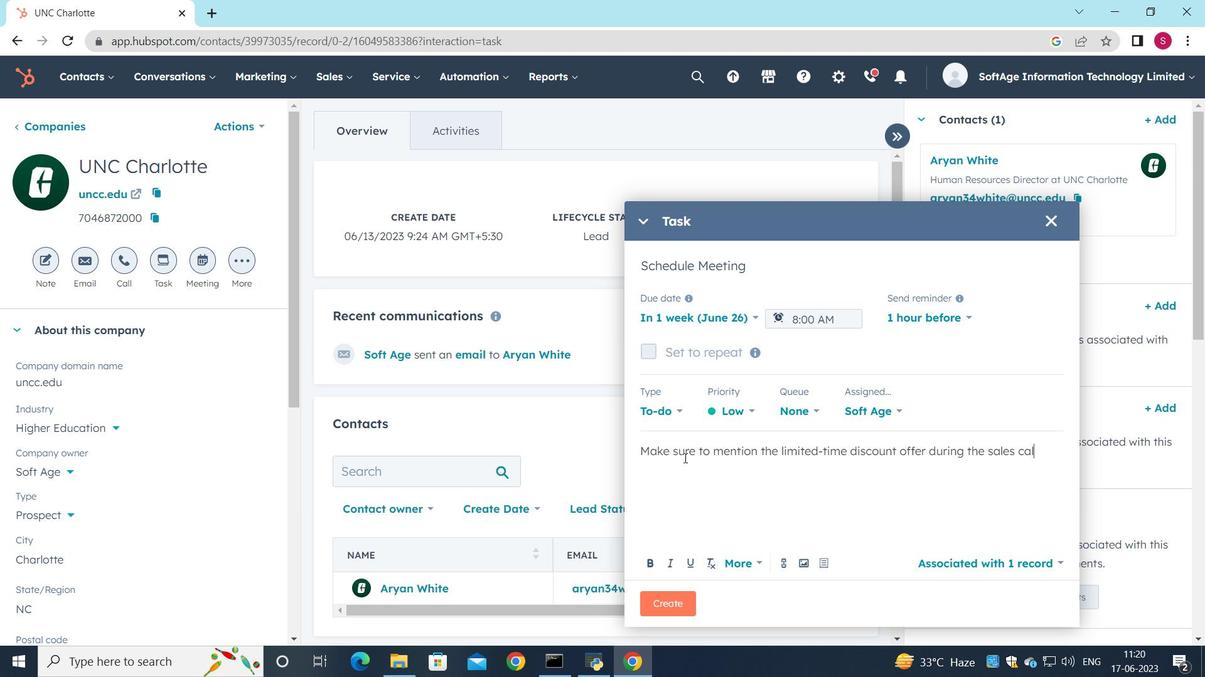 
Action: Mouse moved to (675, 605)
Screenshot: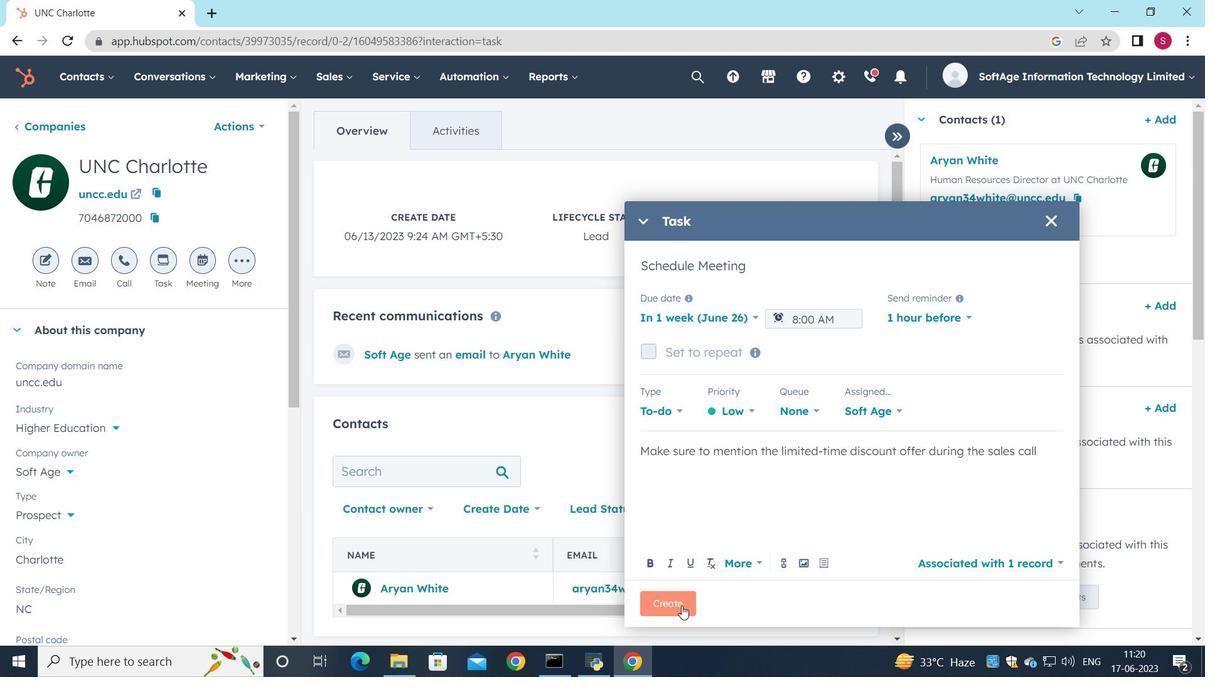 
Action: Mouse pressed left at (675, 605)
Screenshot: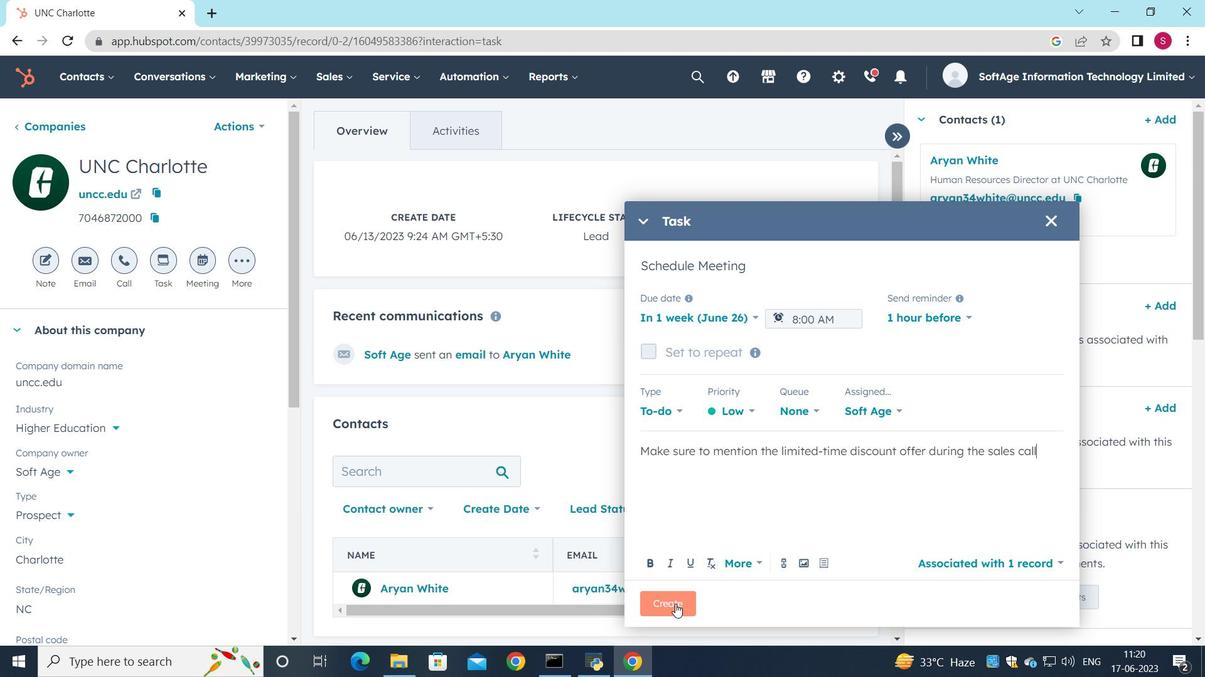 
